 Task: Add Attachment from Google Drive to Card Card0000000175 in Board Board0000000044 in Workspace WS0000000015 in Trello. Add Cover Orange to Card Card0000000175 in Board Board0000000044 in Workspace WS0000000015 in Trello. Add "Add Label …" with "Title" Title0000000175 to Button Button0000000175 to Card Card0000000175 in Board Board0000000044 in Workspace WS0000000015 in Trello. Add Description DS0000000175 to Card Card0000000175 in Board Board0000000044 in Workspace WS0000000015 in Trello. Add Comment CM0000000175 to Card Card0000000175 in Board Board0000000044 in Workspace WS0000000015 in Trello
Action: Mouse moved to (760, 122)
Screenshot: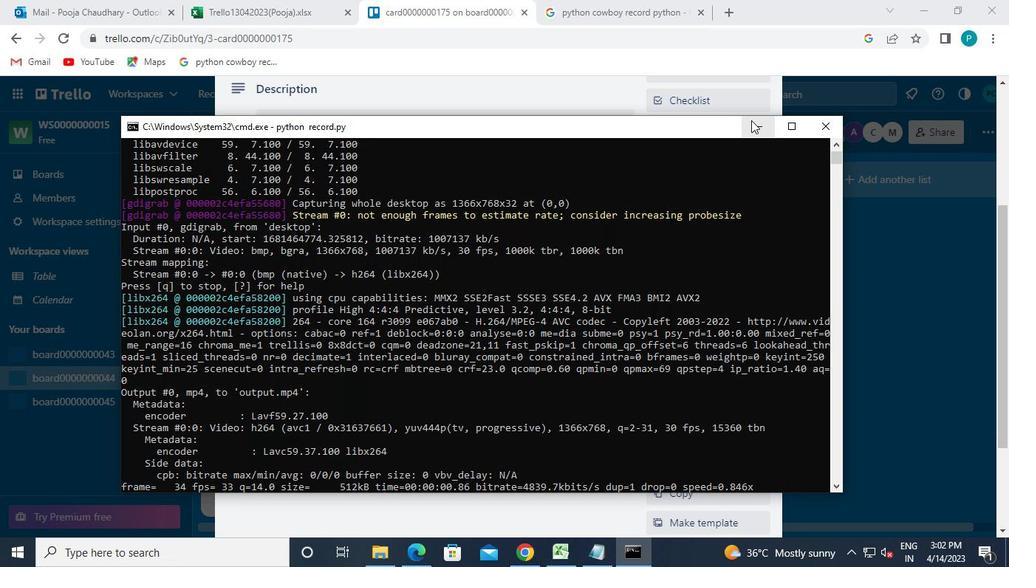 
Action: Mouse pressed left at (760, 122)
Screenshot: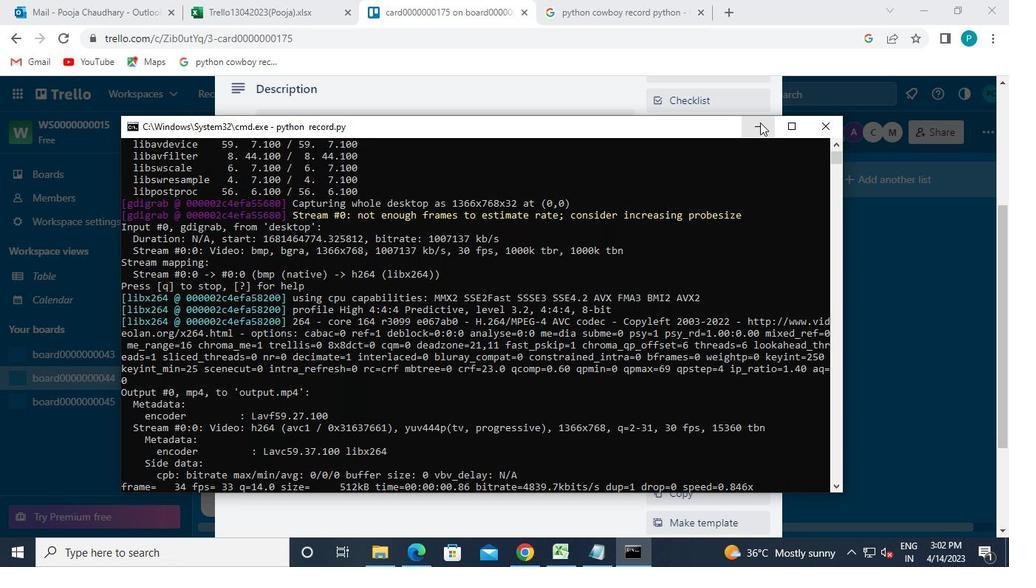 
Action: Mouse moved to (684, 229)
Screenshot: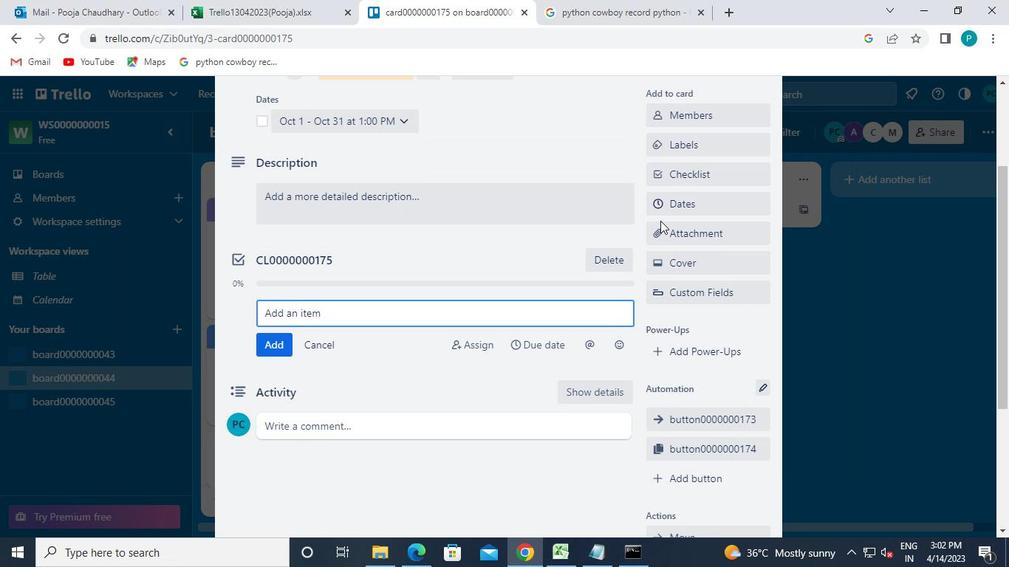 
Action: Mouse pressed left at (684, 229)
Screenshot: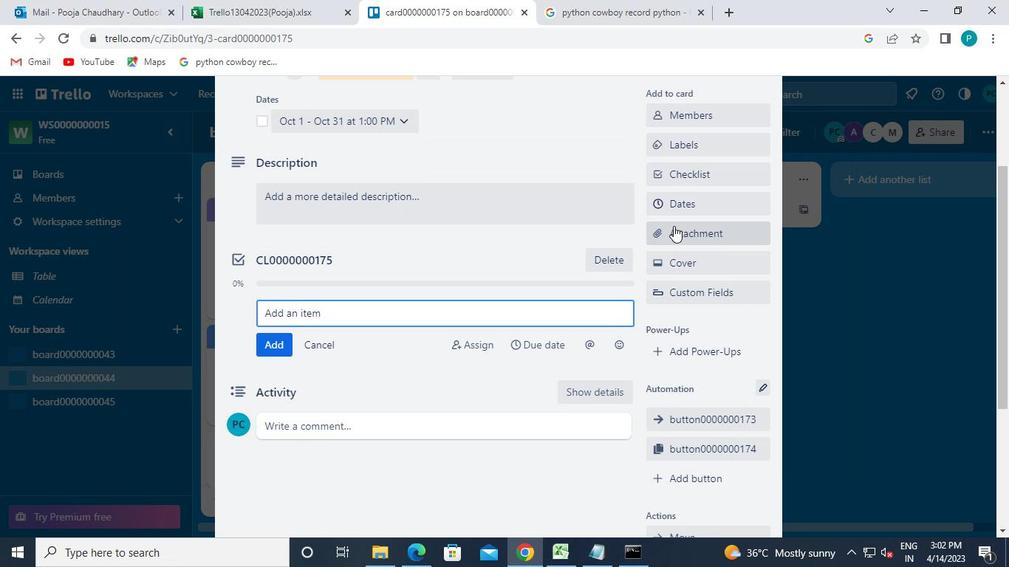 
Action: Mouse moved to (685, 206)
Screenshot: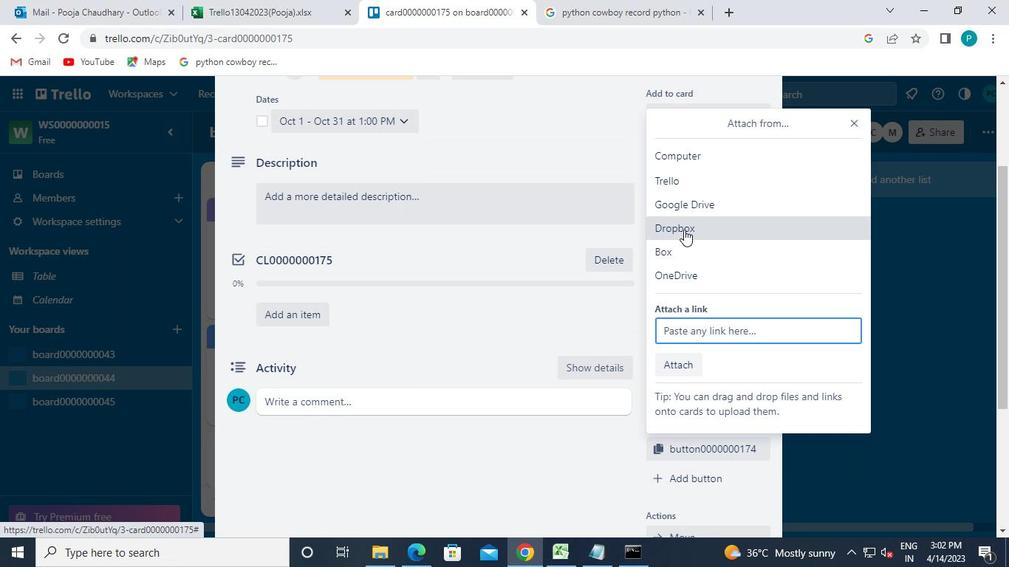 
Action: Mouse pressed left at (685, 206)
Screenshot: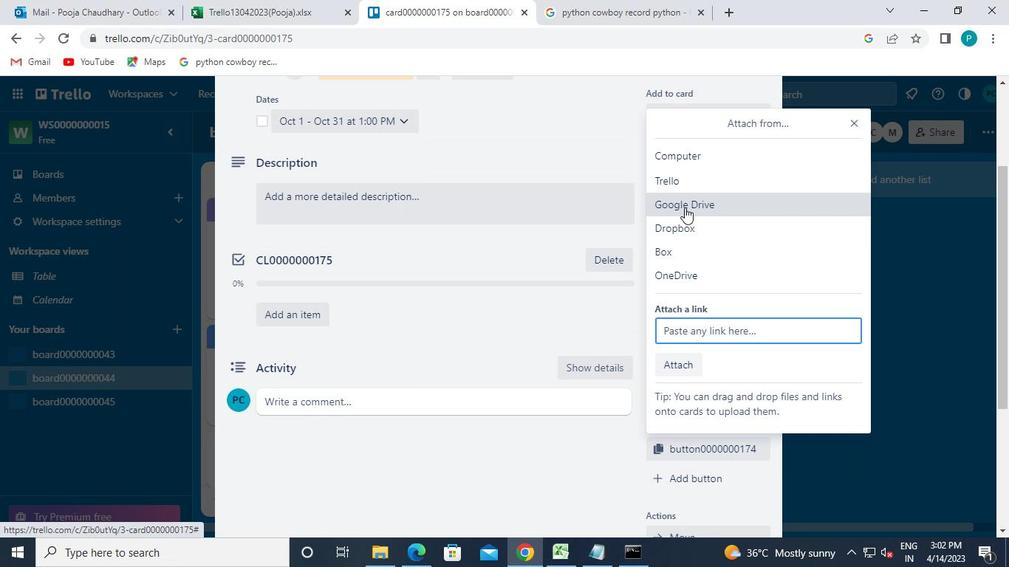 
Action: Mouse moved to (277, 360)
Screenshot: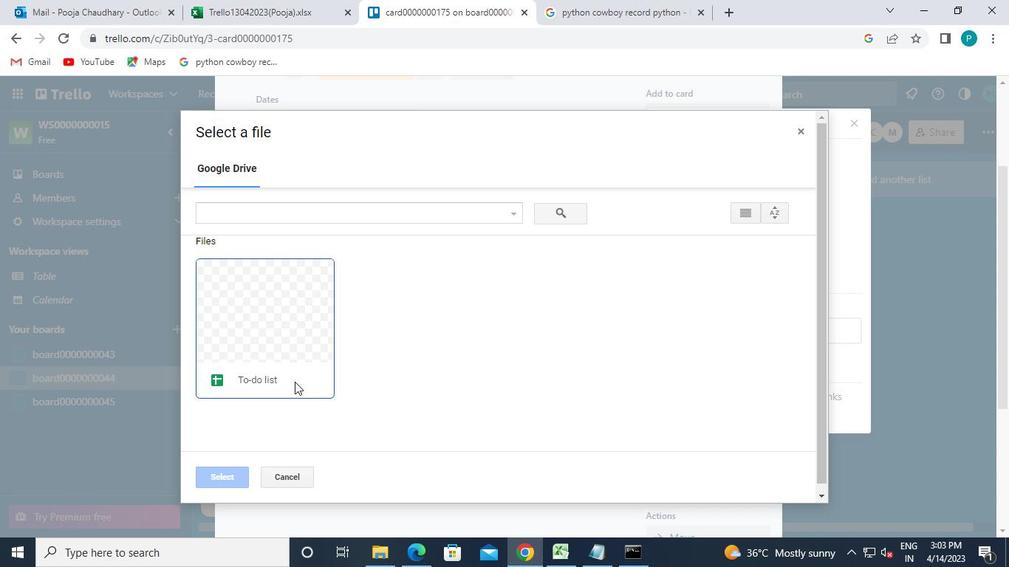 
Action: Mouse pressed left at (277, 360)
Screenshot: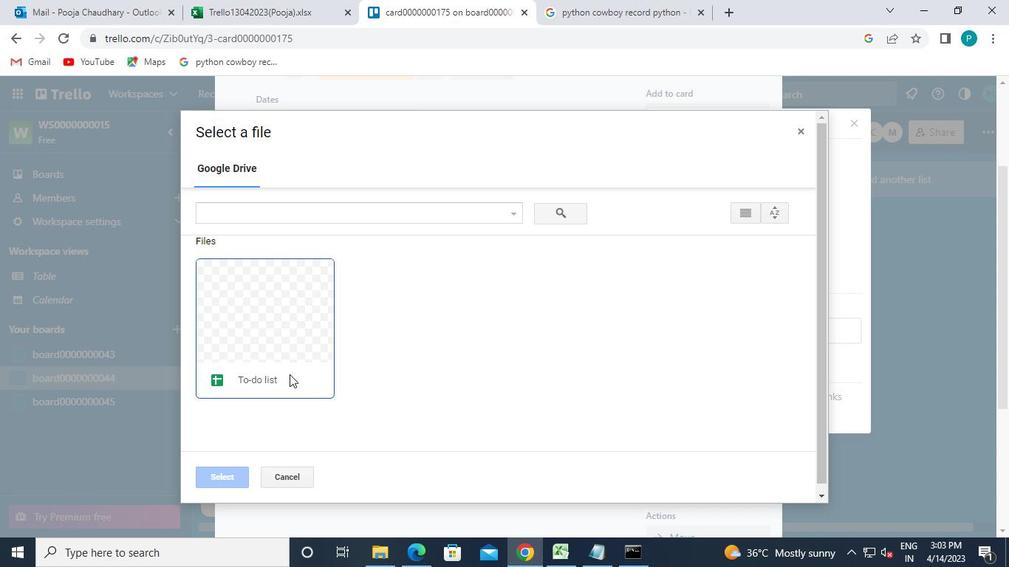 
Action: Mouse moved to (214, 475)
Screenshot: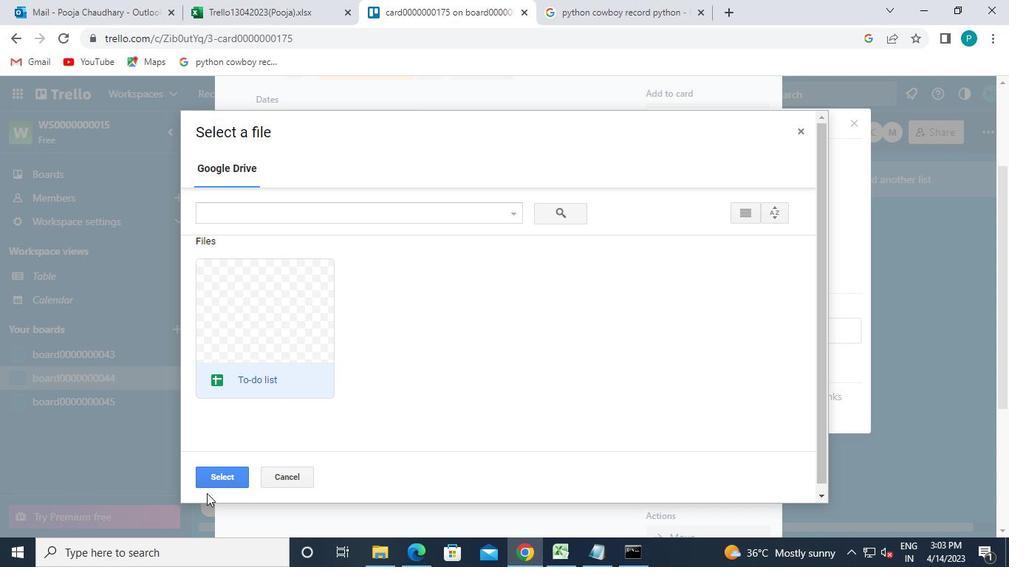 
Action: Mouse pressed left at (214, 475)
Screenshot: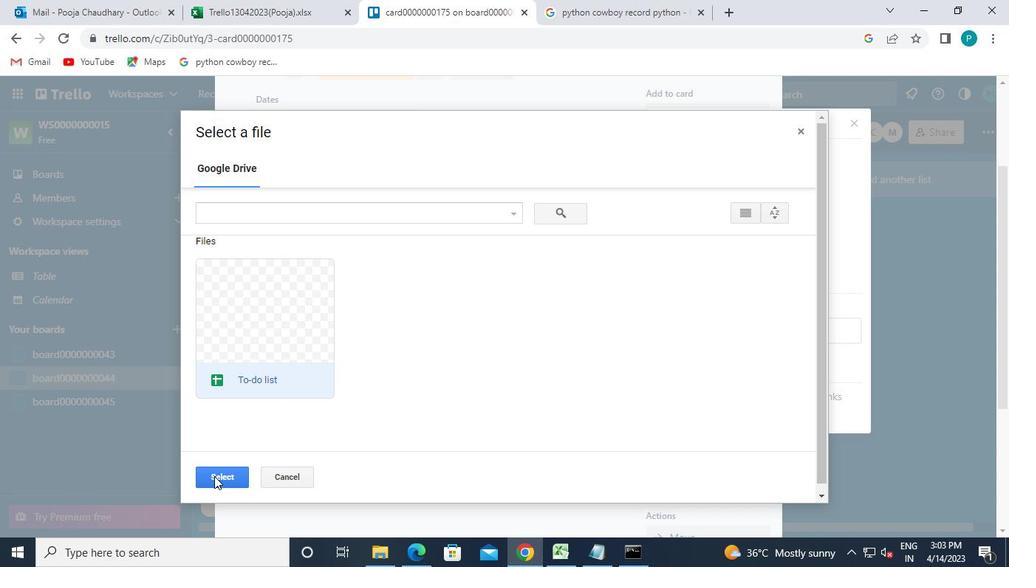 
Action: Mouse moved to (664, 264)
Screenshot: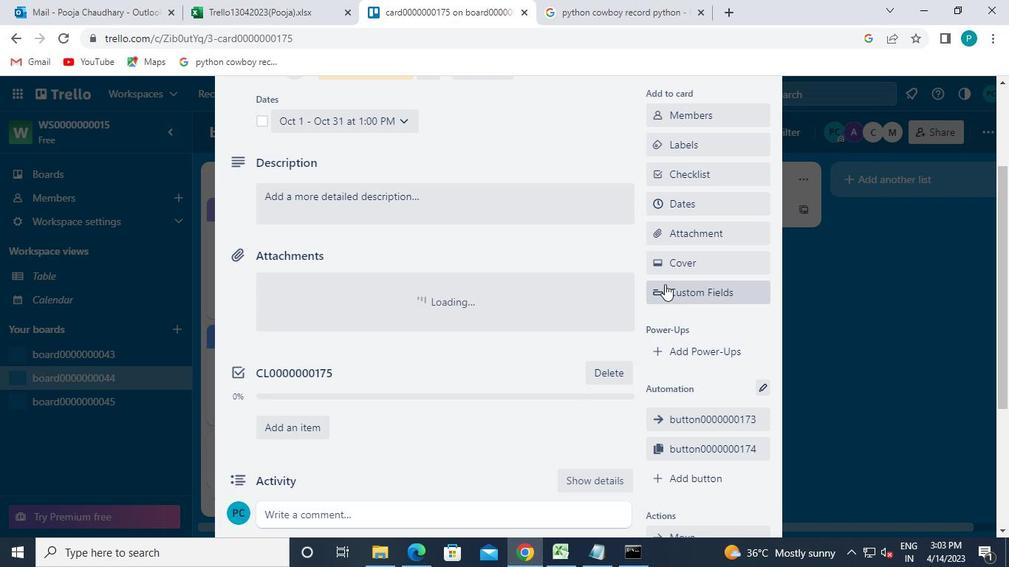 
Action: Mouse pressed left at (664, 264)
Screenshot: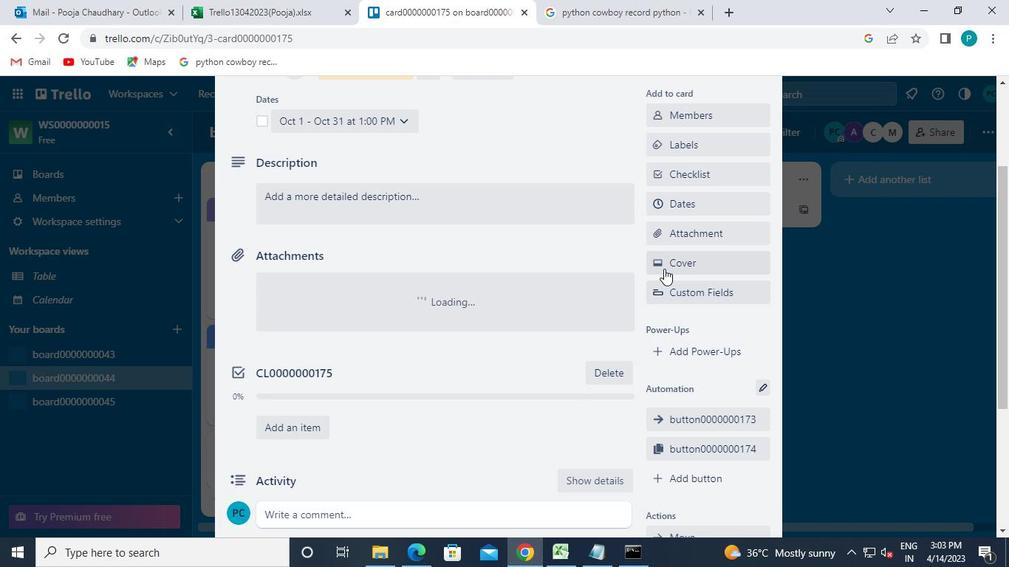 
Action: Mouse moved to (750, 263)
Screenshot: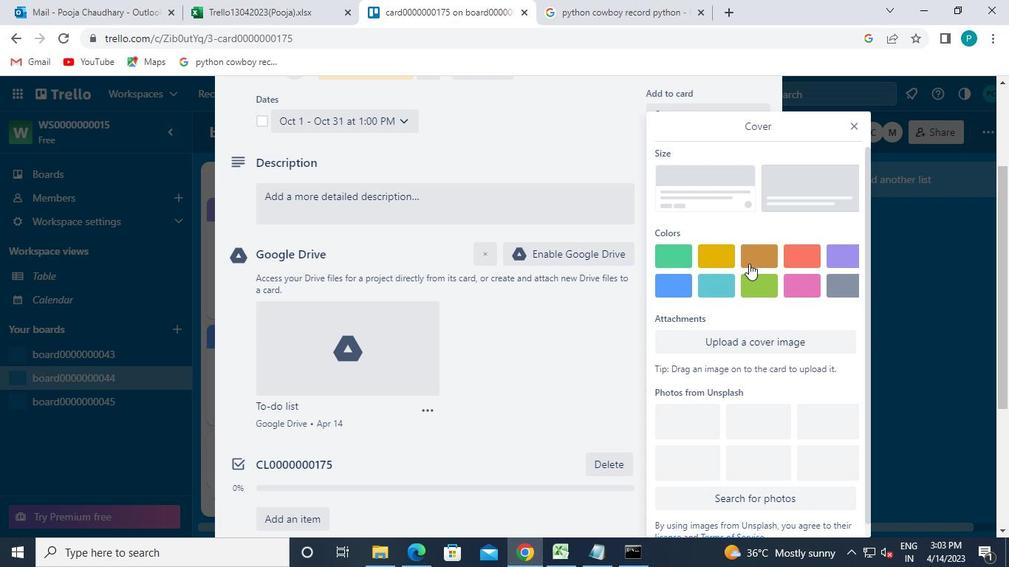 
Action: Mouse pressed left at (750, 263)
Screenshot: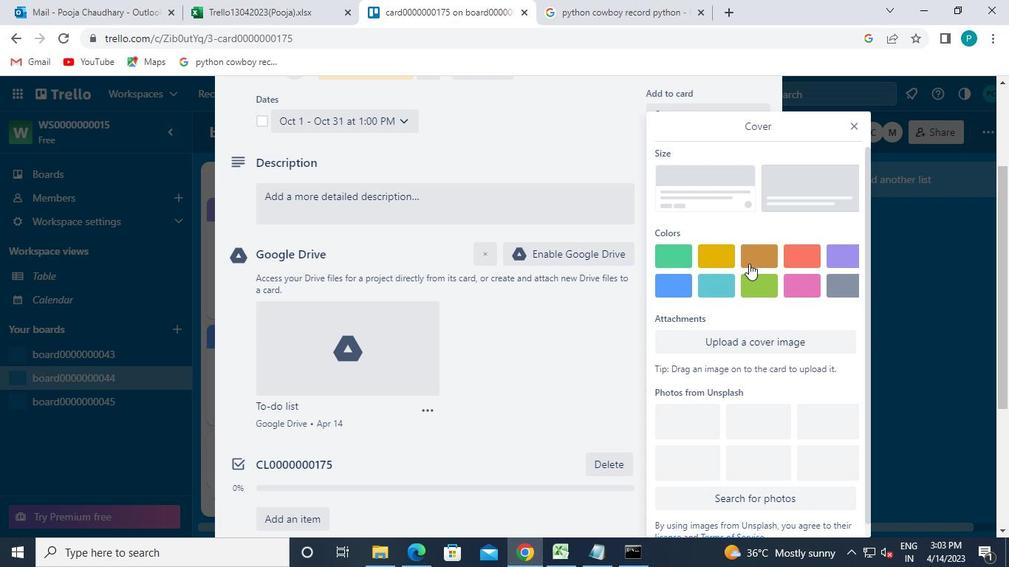 
Action: Mouse moved to (850, 124)
Screenshot: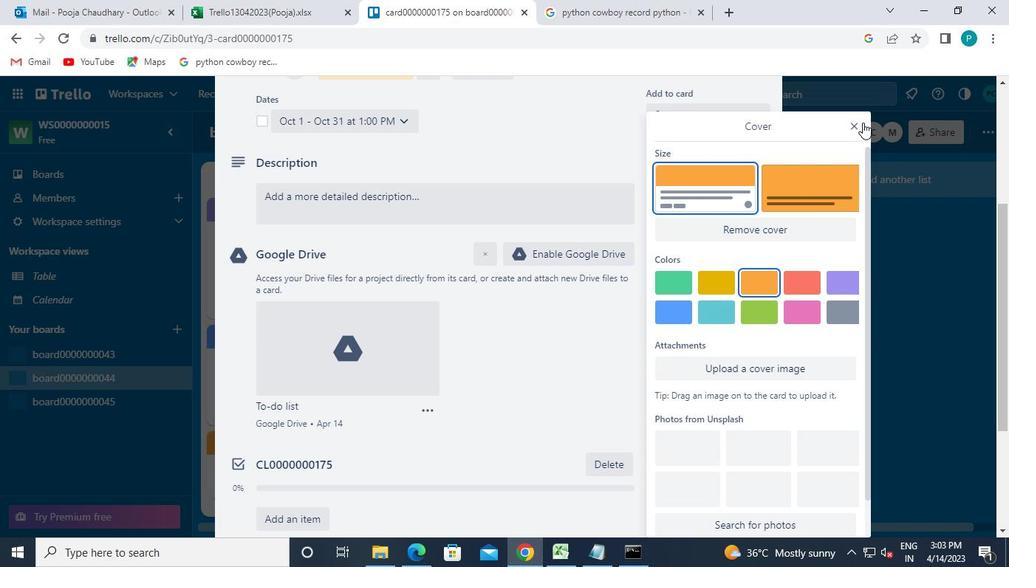 
Action: Mouse pressed left at (850, 124)
Screenshot: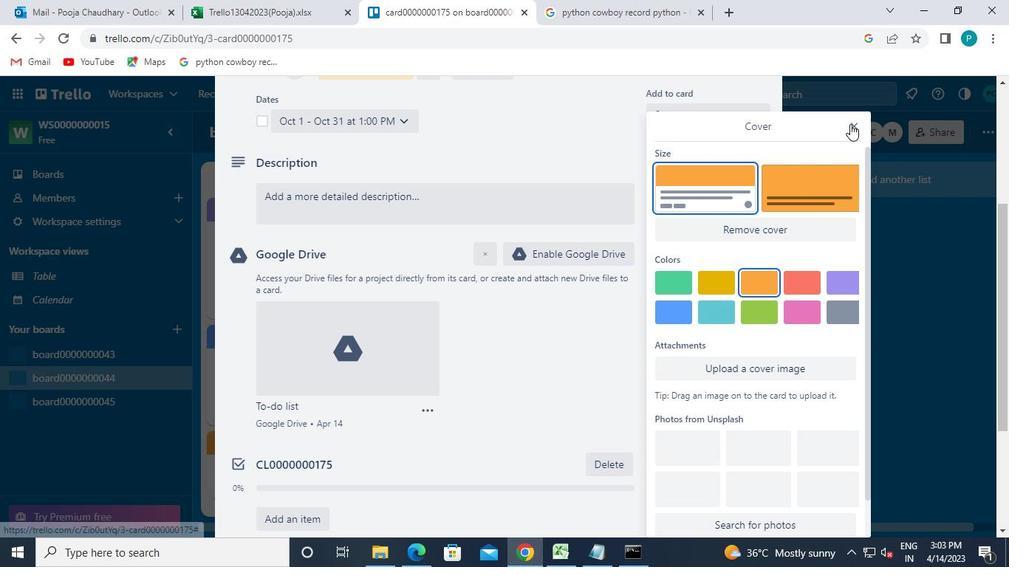 
Action: Mouse moved to (668, 370)
Screenshot: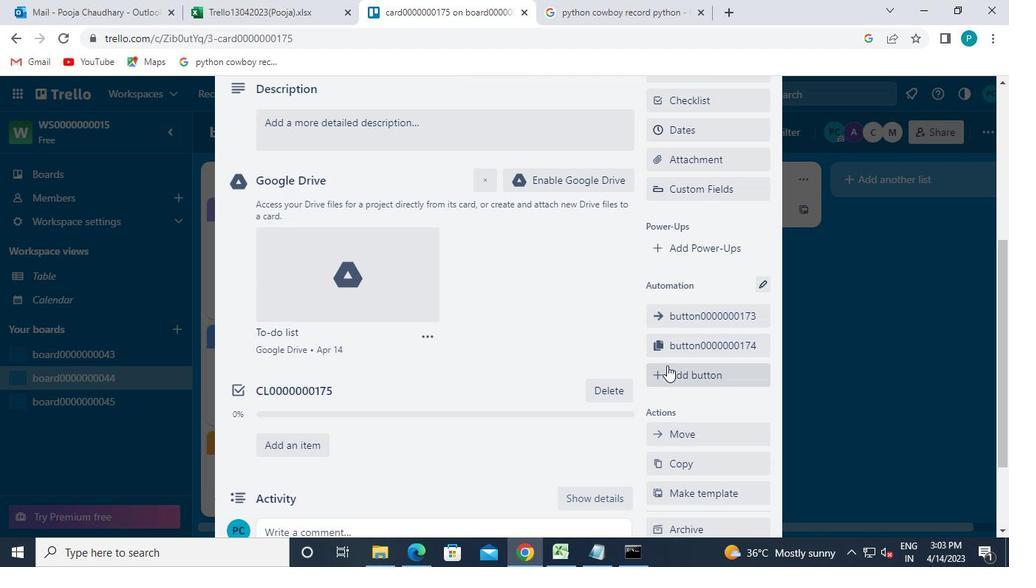 
Action: Mouse pressed left at (668, 370)
Screenshot: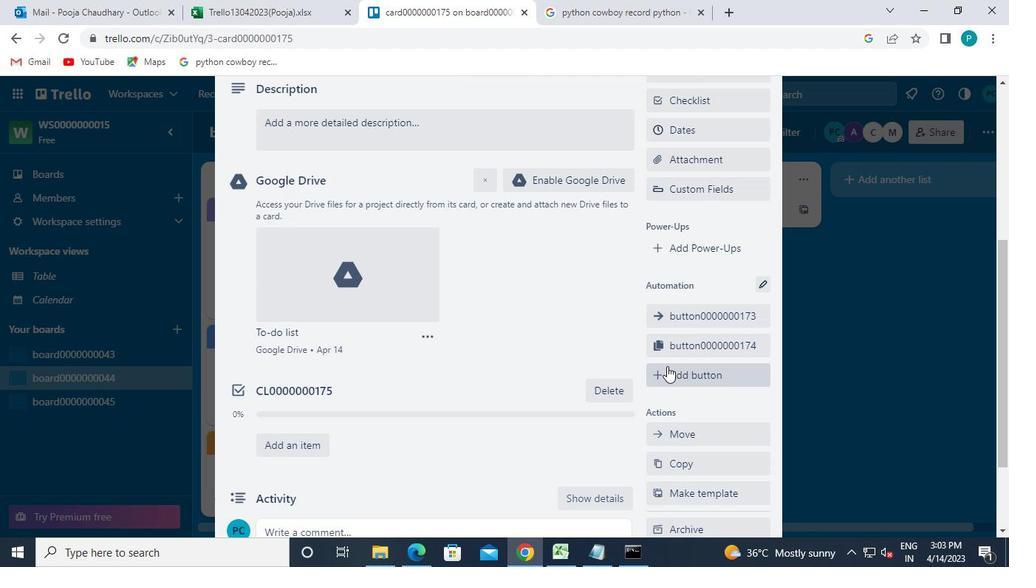 
Action: Mouse moved to (699, 254)
Screenshot: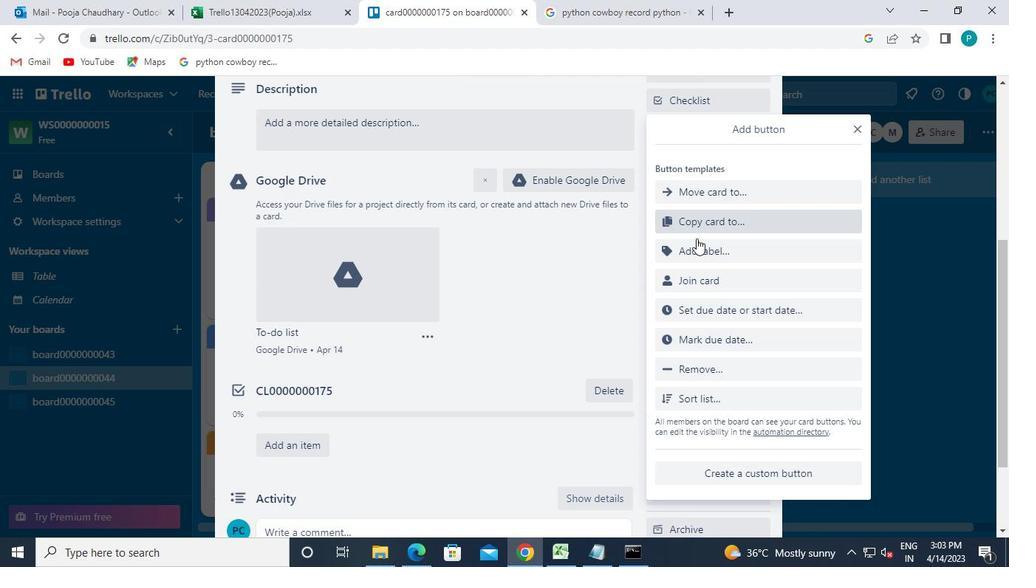 
Action: Mouse pressed left at (699, 254)
Screenshot: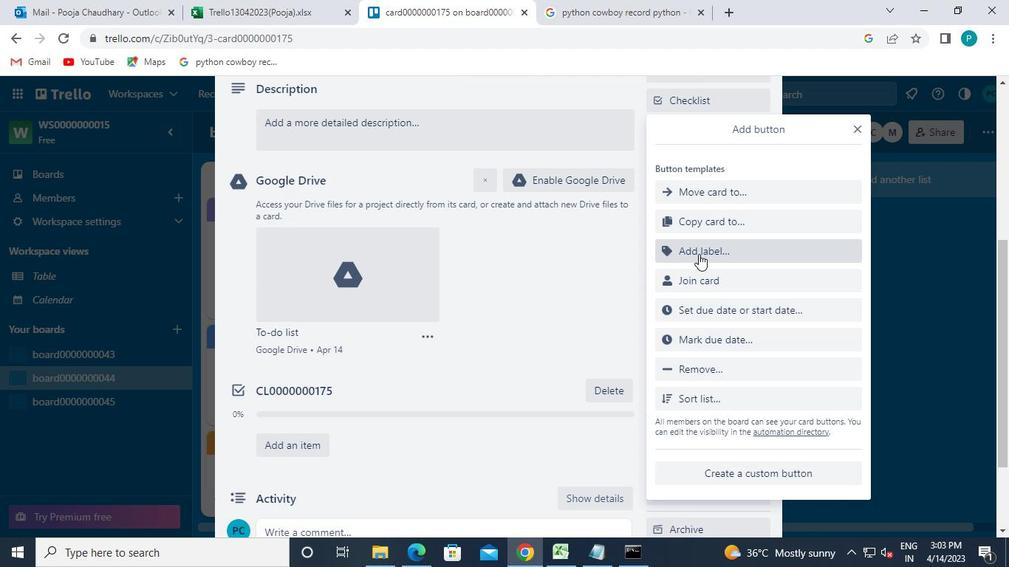 
Action: Mouse moved to (704, 185)
Screenshot: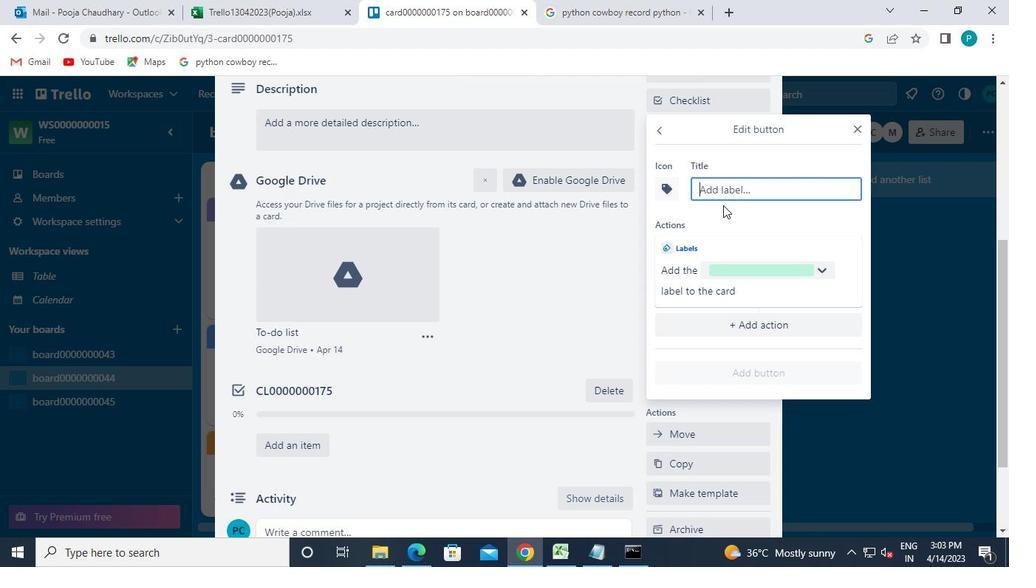 
Action: Mouse pressed left at (704, 185)
Screenshot: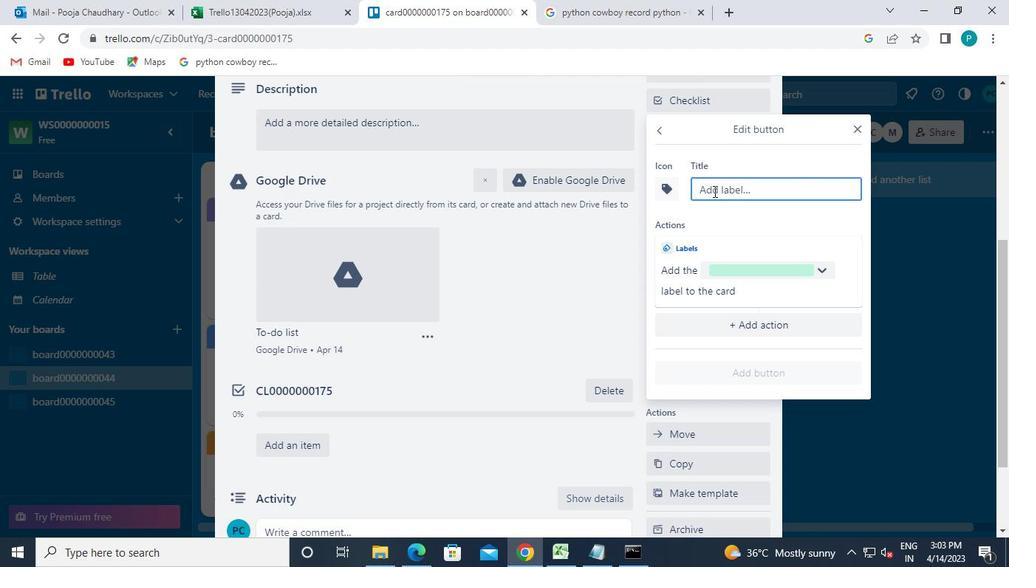 
Action: Keyboard t
Screenshot: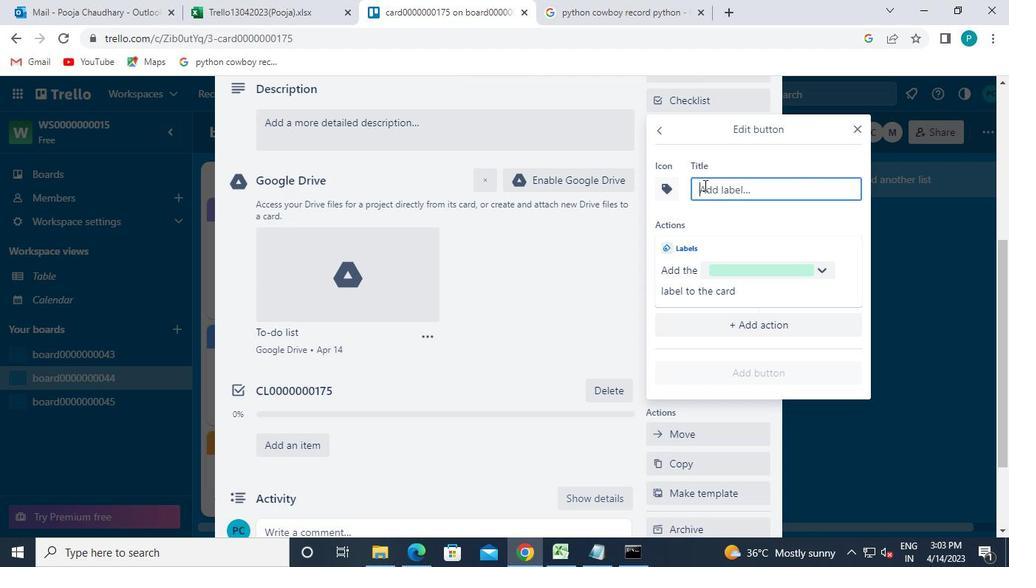 
Action: Keyboard i
Screenshot: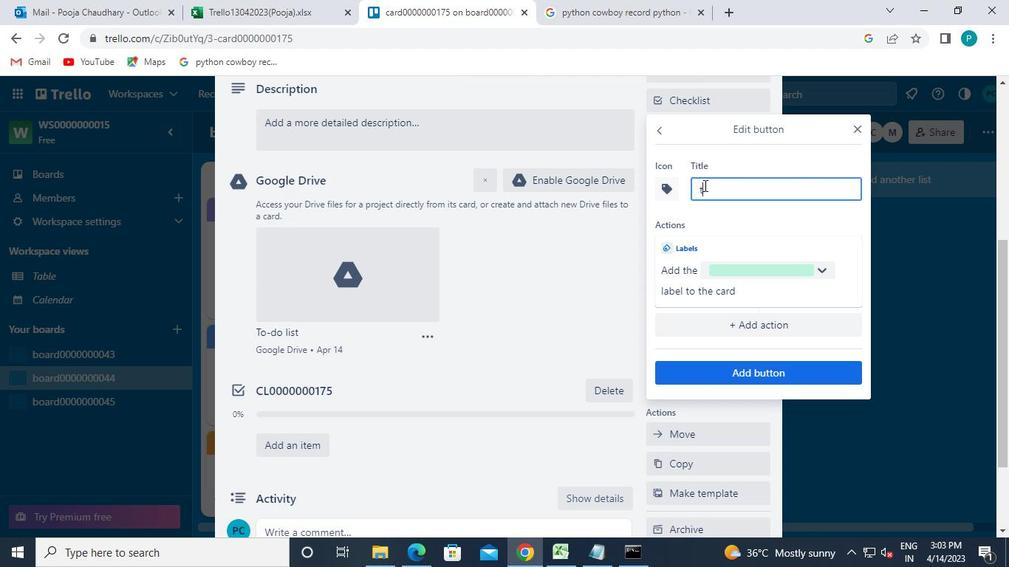 
Action: Keyboard t
Screenshot: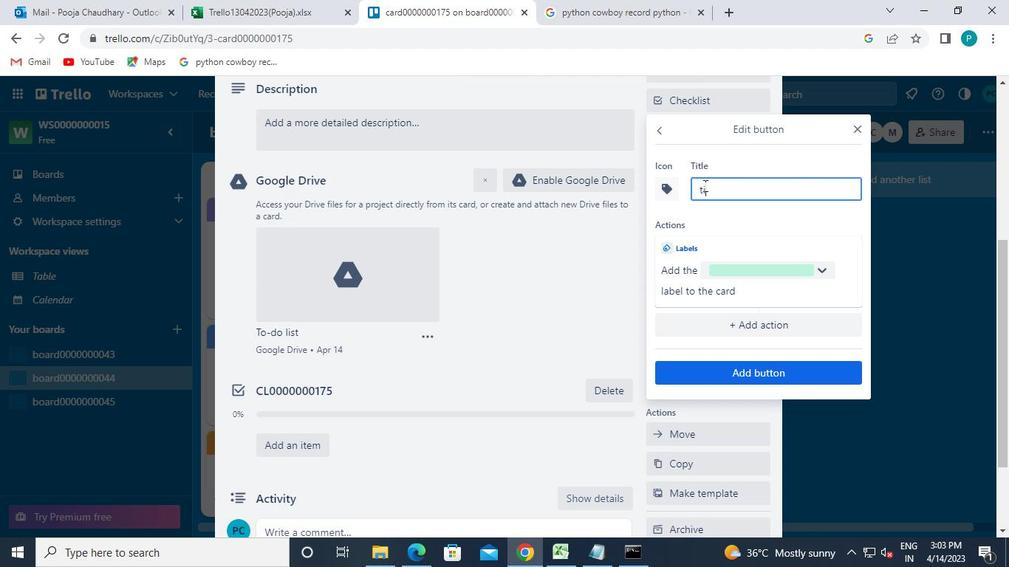 
Action: Keyboard l
Screenshot: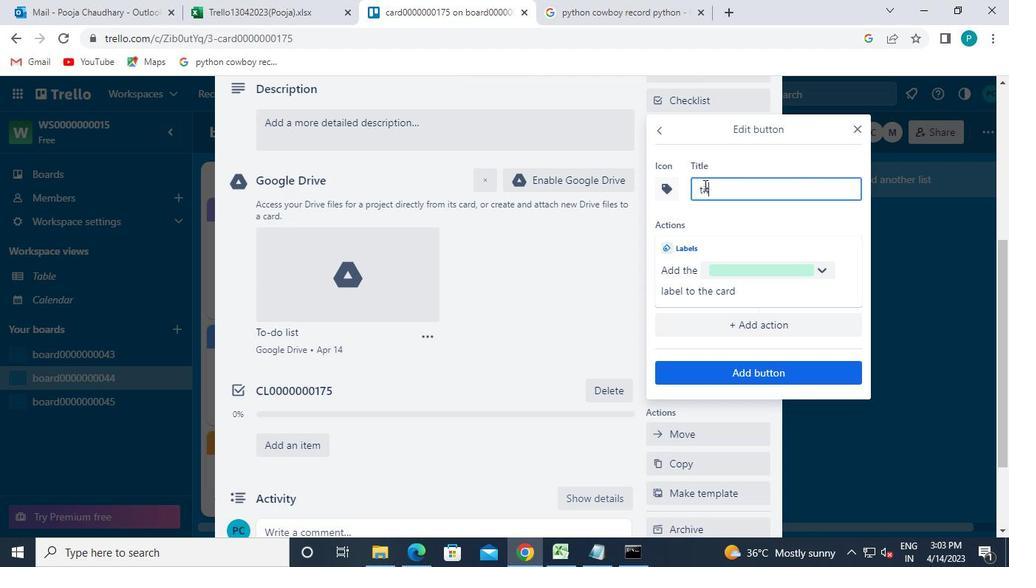 
Action: Keyboard e
Screenshot: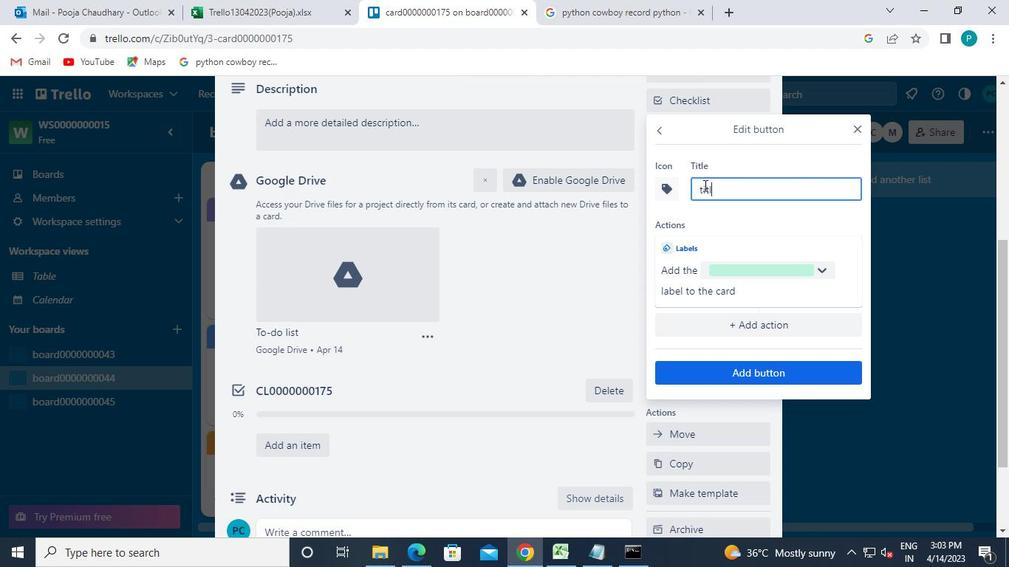 
Action: Keyboard 0
Screenshot: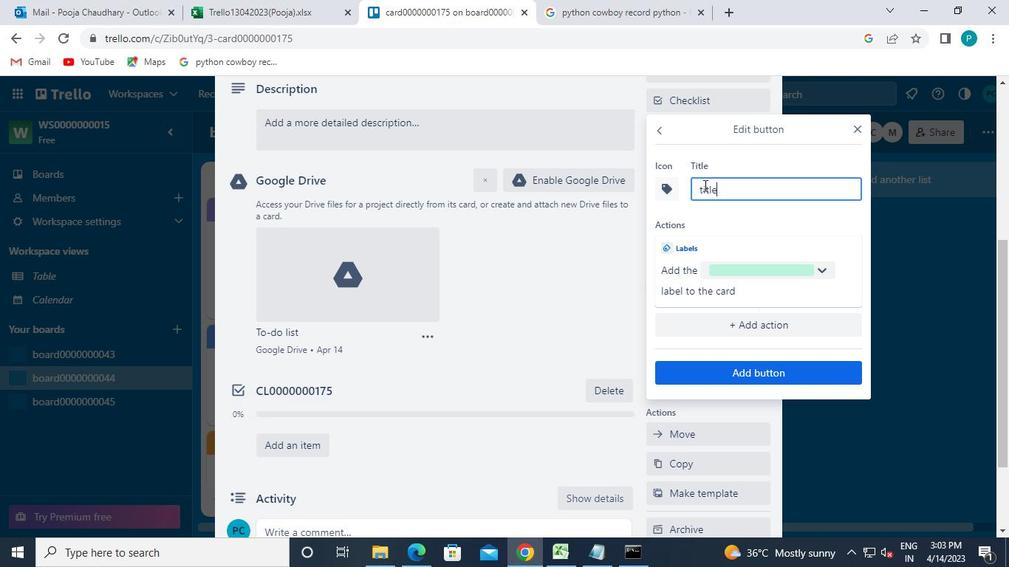 
Action: Keyboard 0
Screenshot: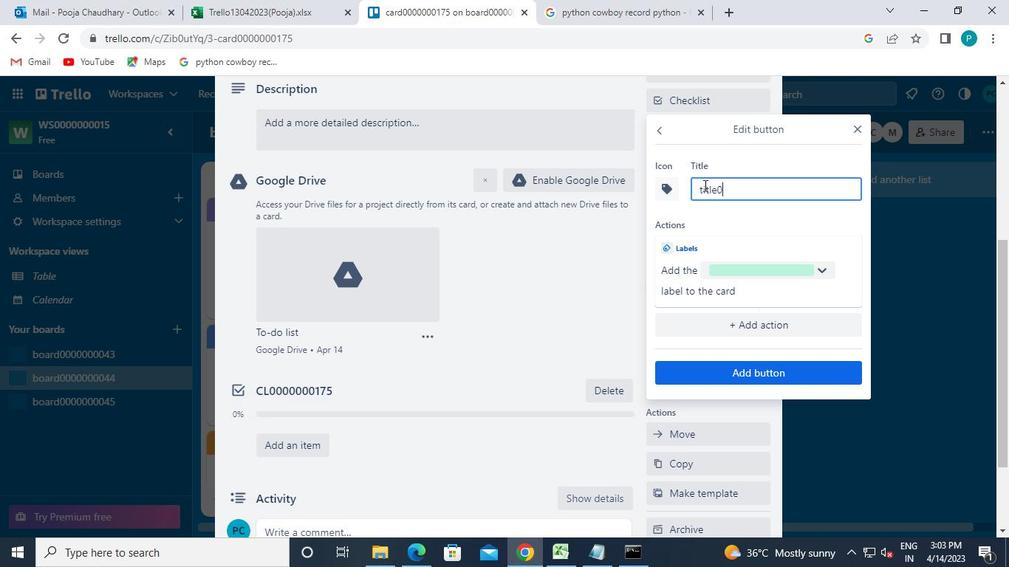 
Action: Keyboard 0
Screenshot: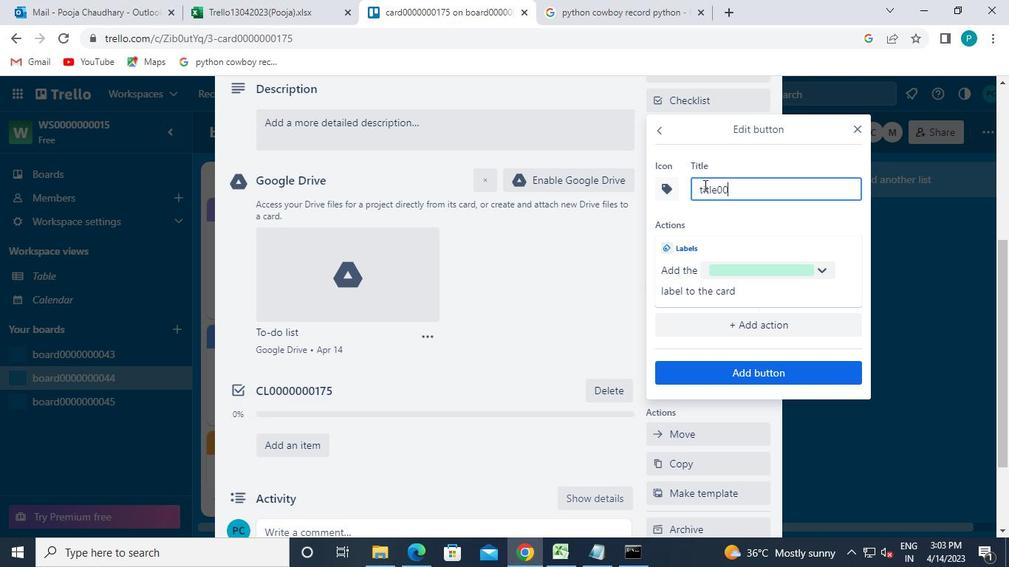 
Action: Keyboard 0
Screenshot: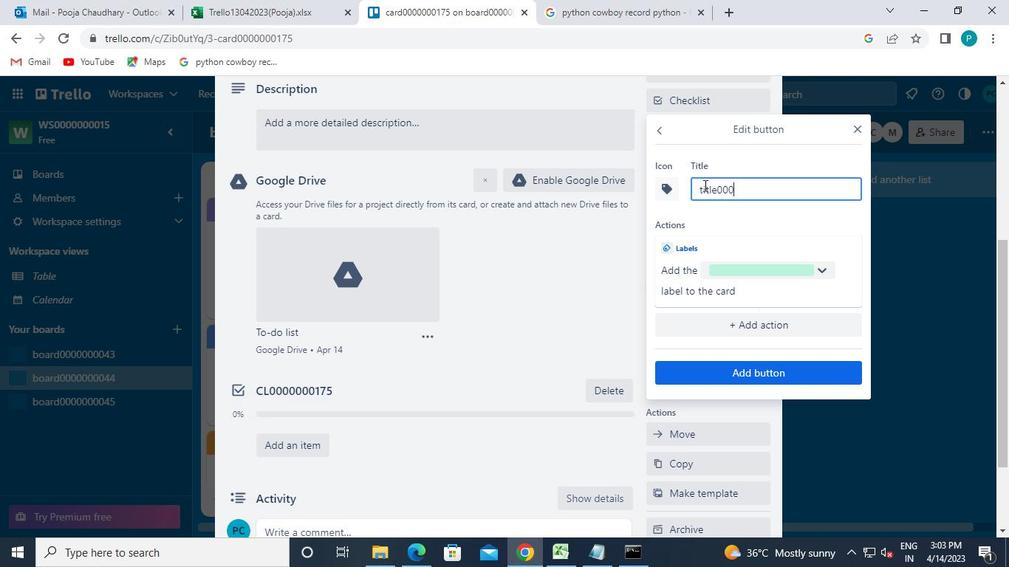 
Action: Keyboard 0
Screenshot: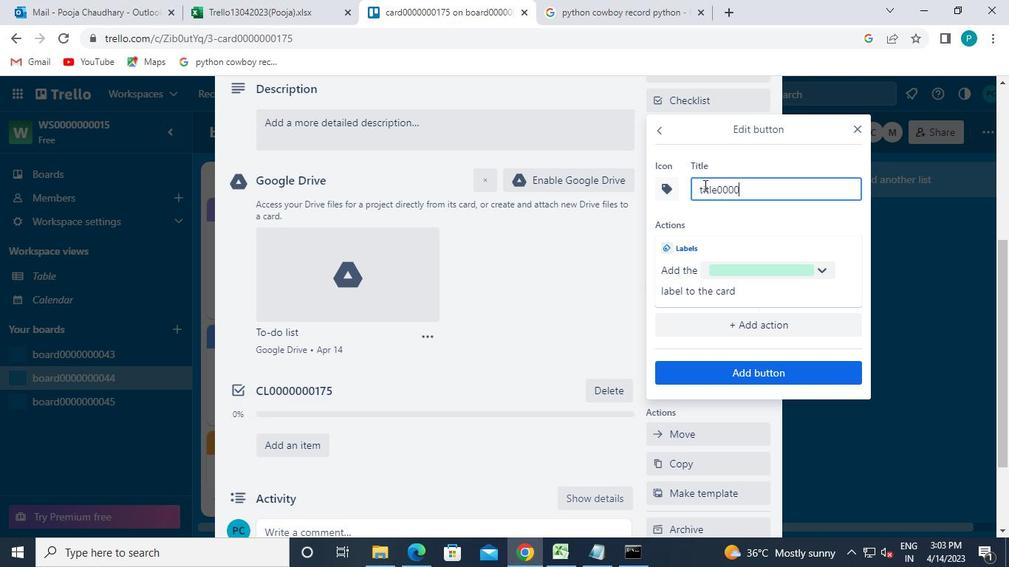
Action: Keyboard 0
Screenshot: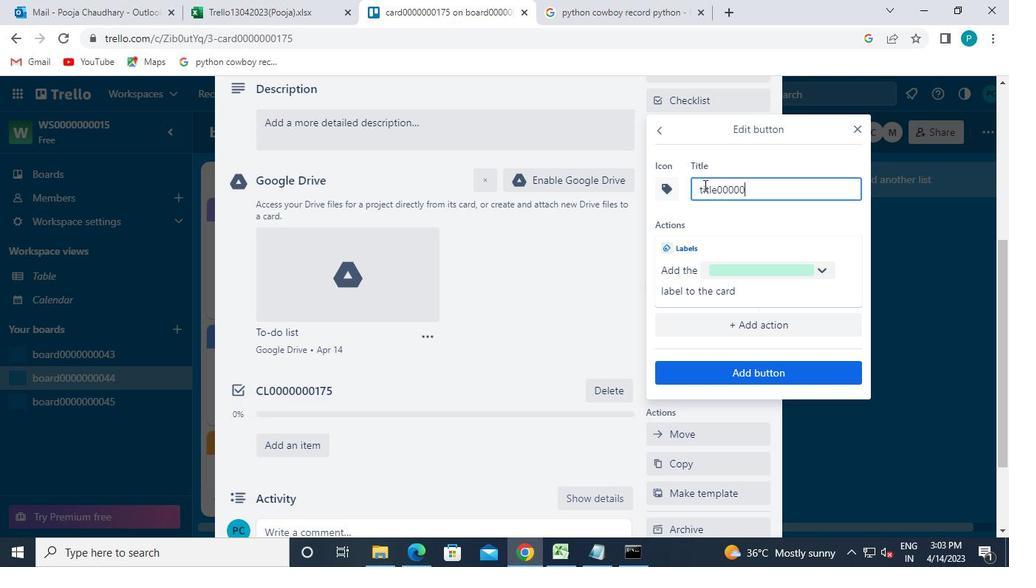 
Action: Keyboard 0
Screenshot: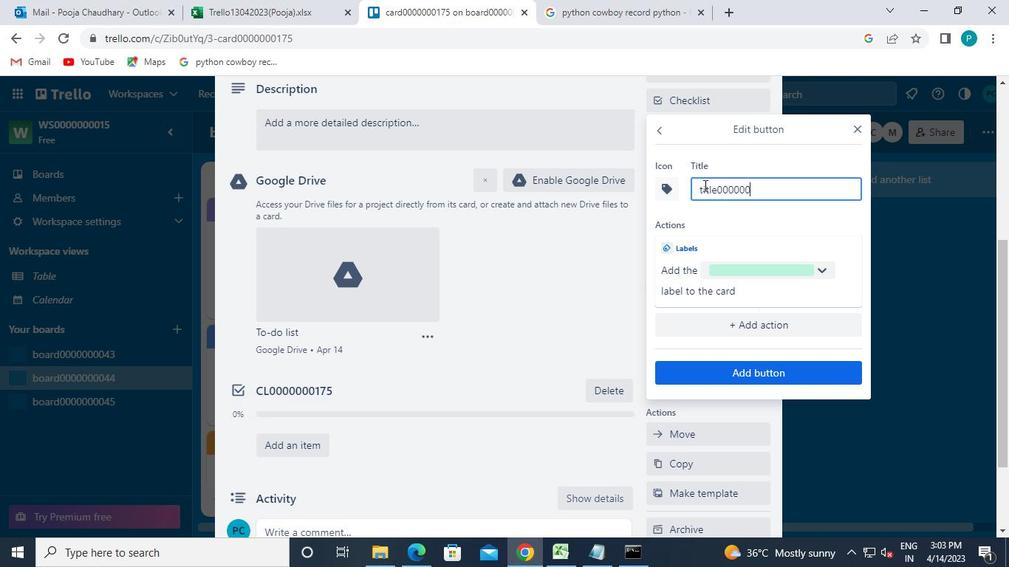 
Action: Keyboard 1
Screenshot: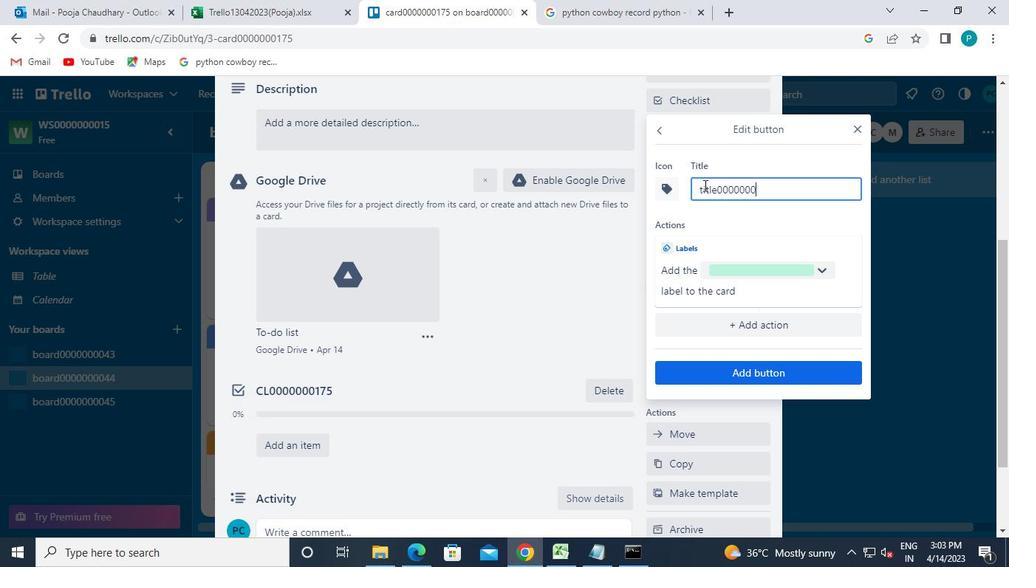 
Action: Keyboard 7
Screenshot: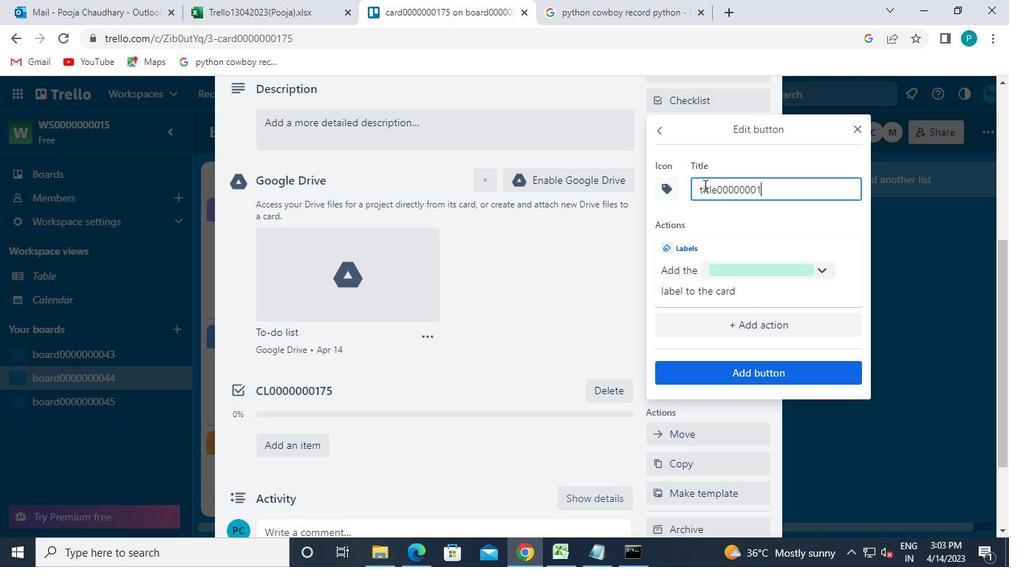 
Action: Keyboard 5
Screenshot: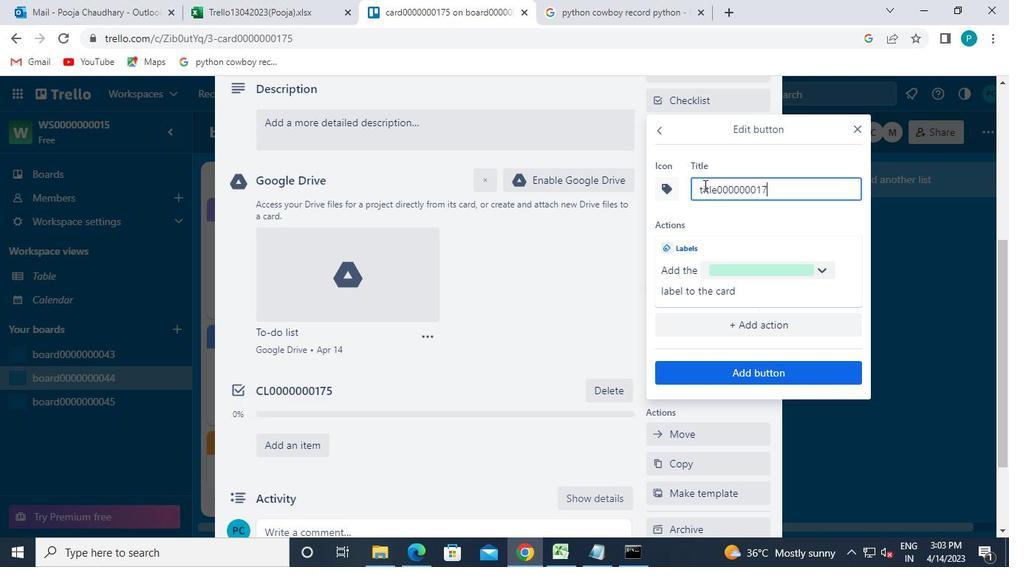 
Action: Mouse moved to (797, 367)
Screenshot: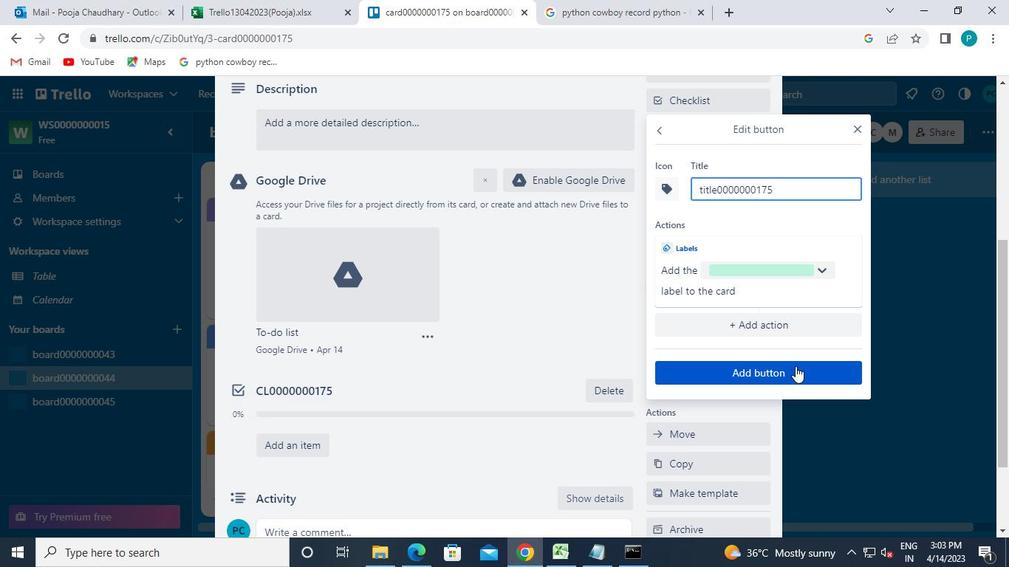 
Action: Mouse pressed left at (797, 367)
Screenshot: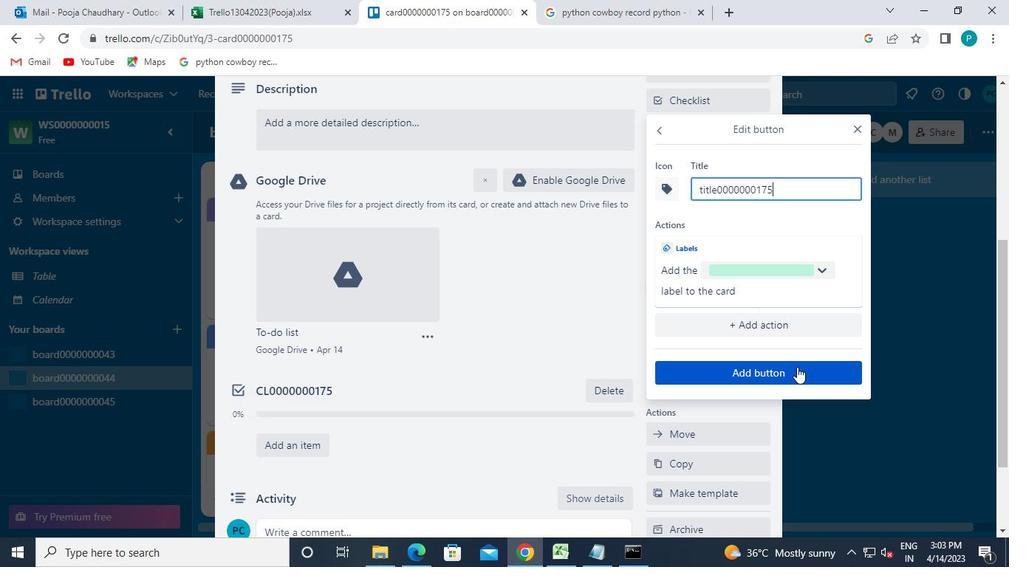 
Action: Mouse moved to (343, 288)
Screenshot: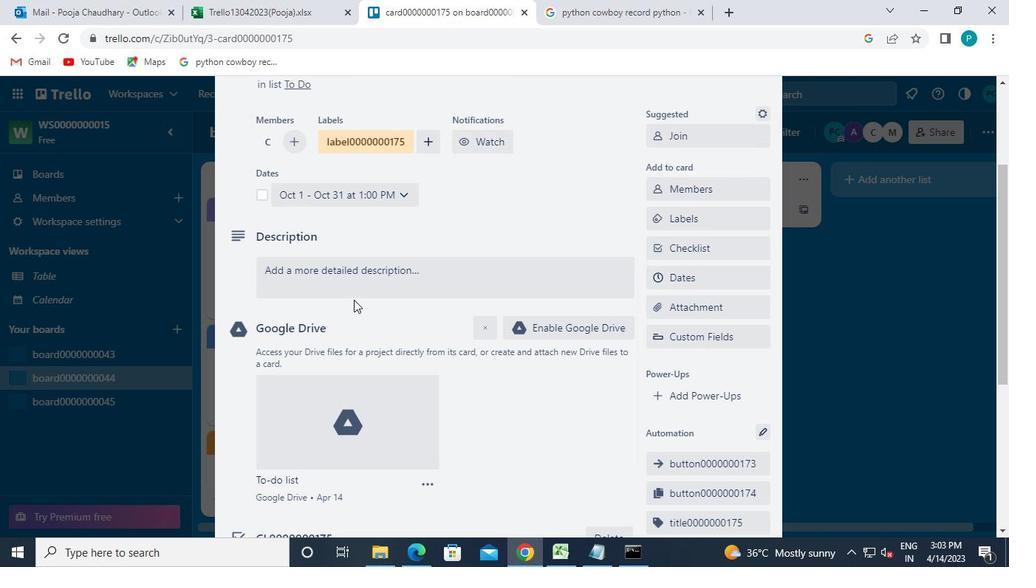 
Action: Mouse pressed left at (343, 288)
Screenshot: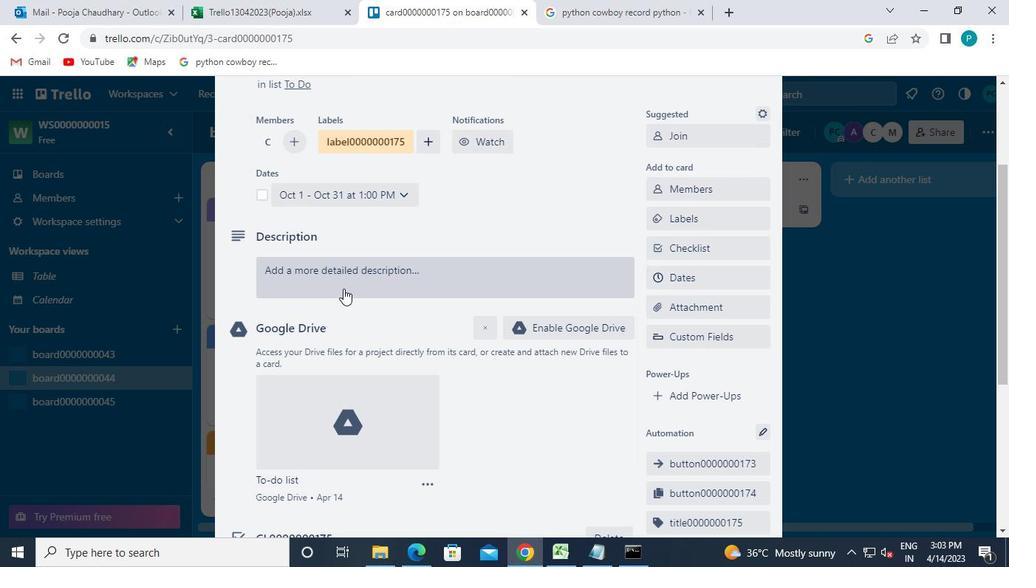 
Action: Keyboard Key.caps_lock
Screenshot: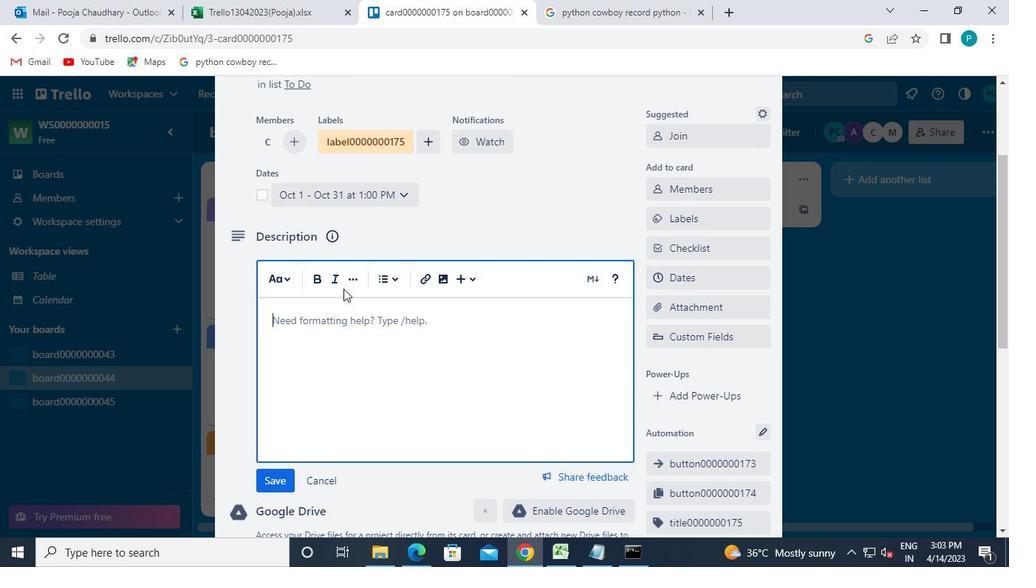
Action: Keyboard d
Screenshot: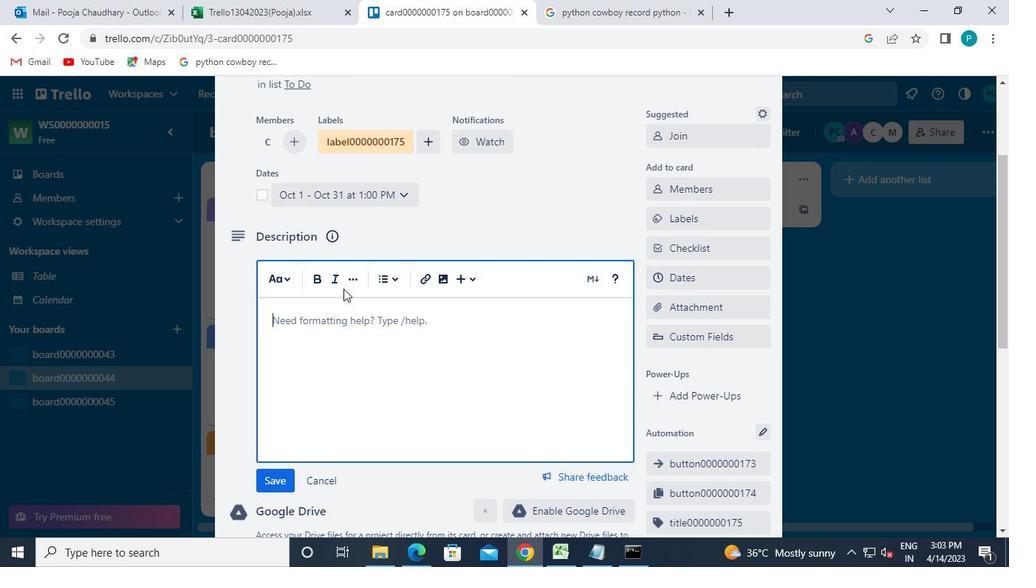 
Action: Keyboard s
Screenshot: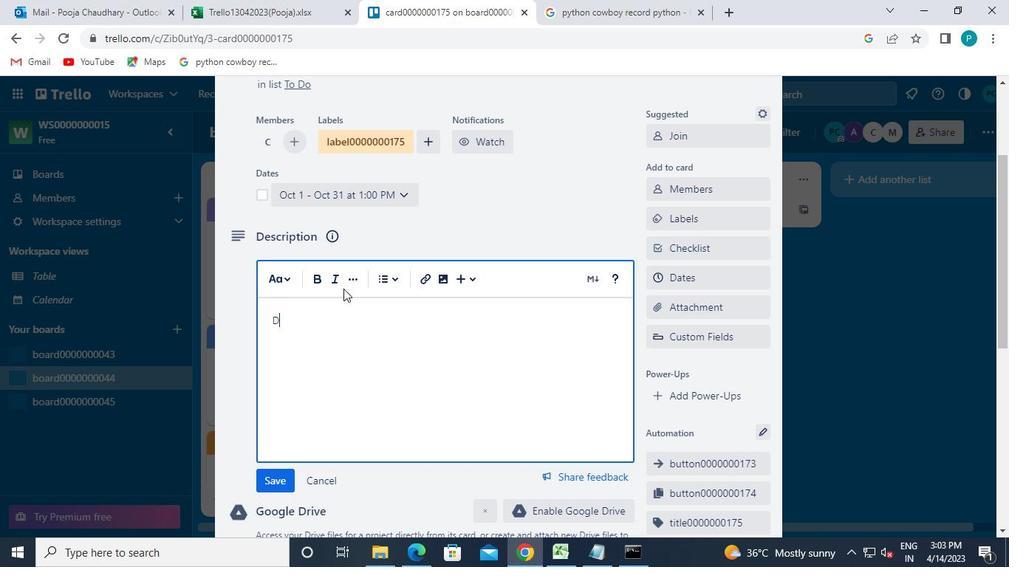
Action: Keyboard 0
Screenshot: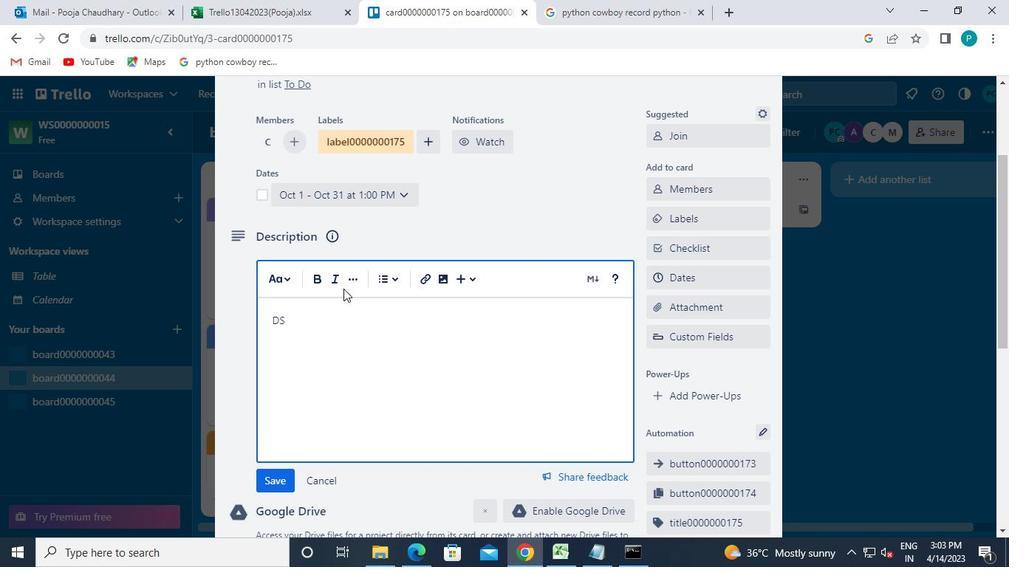 
Action: Keyboard 0
Screenshot: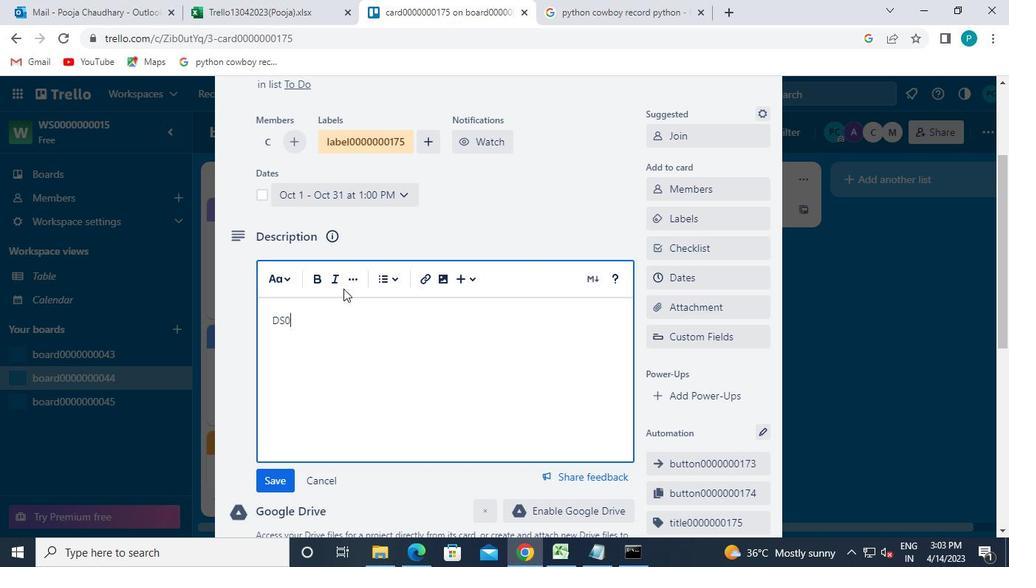 
Action: Keyboard 0
Screenshot: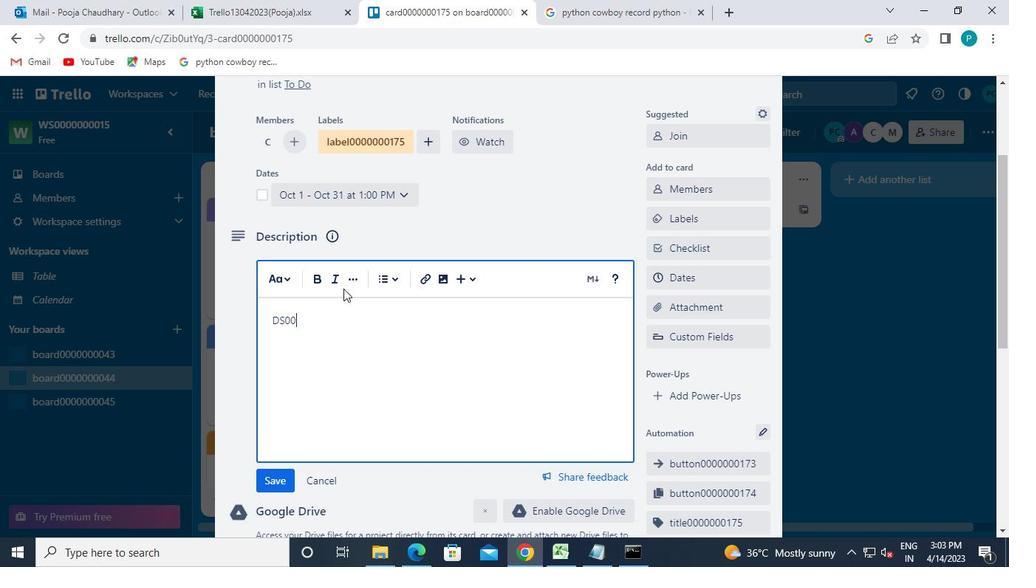 
Action: Keyboard 0
Screenshot: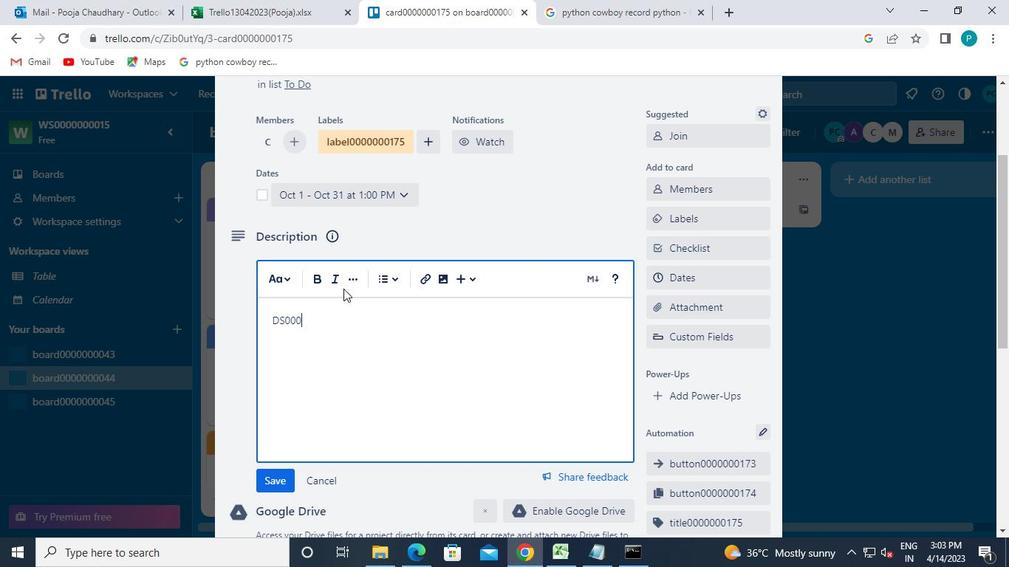 
Action: Keyboard 0
Screenshot: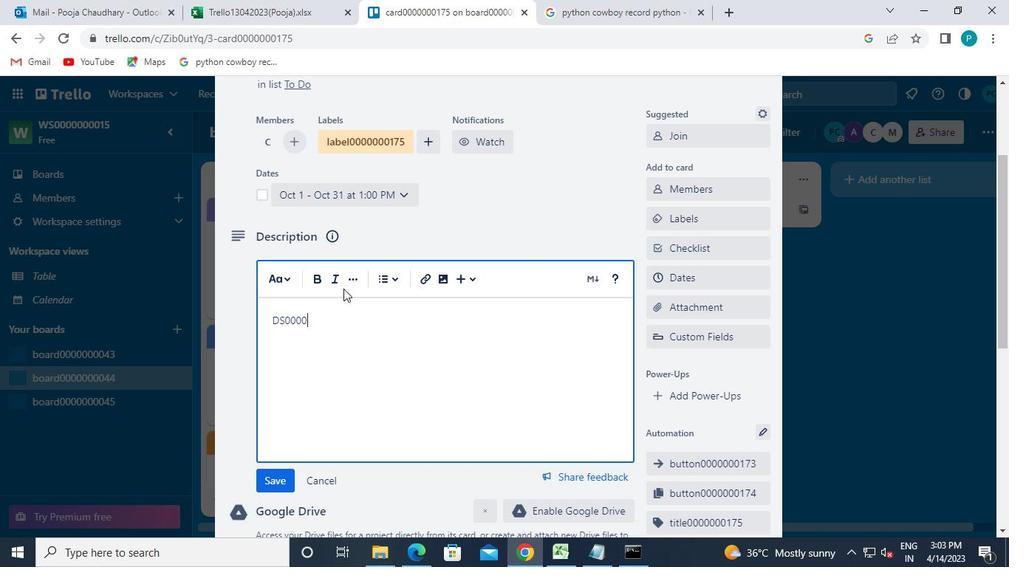 
Action: Keyboard 0
Screenshot: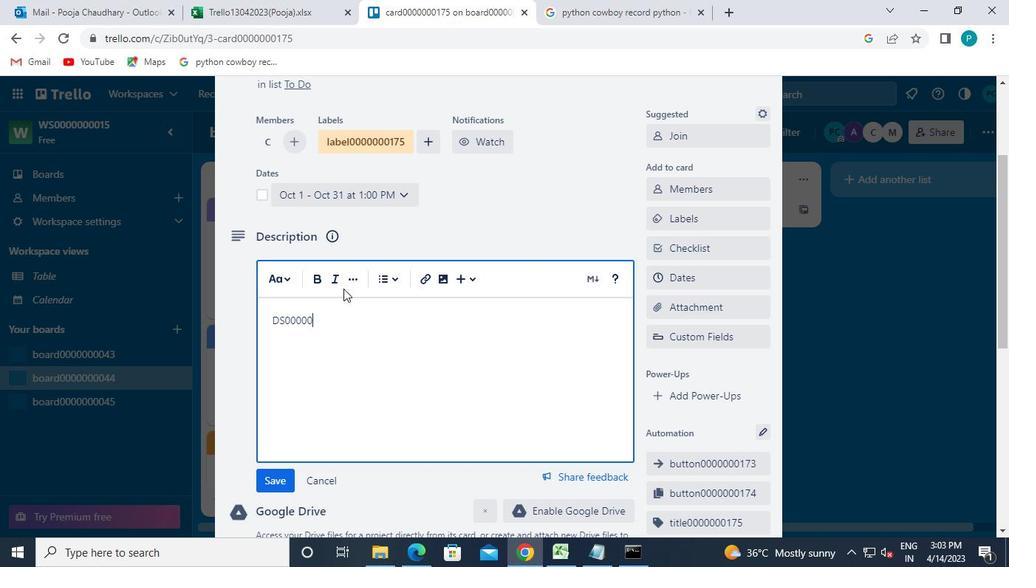 
Action: Keyboard 0
Screenshot: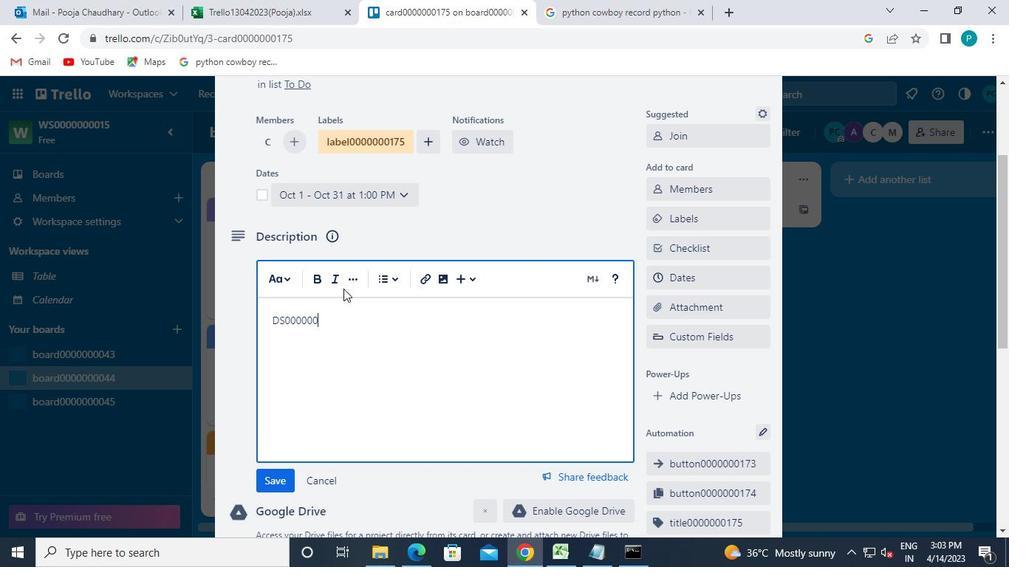 
Action: Keyboard 1
Screenshot: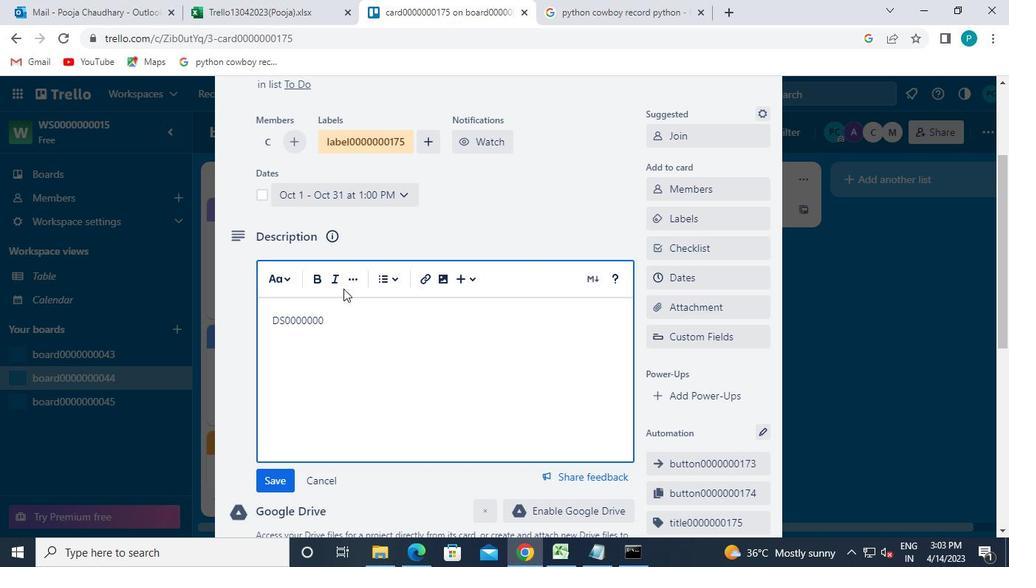 
Action: Keyboard 7
Screenshot: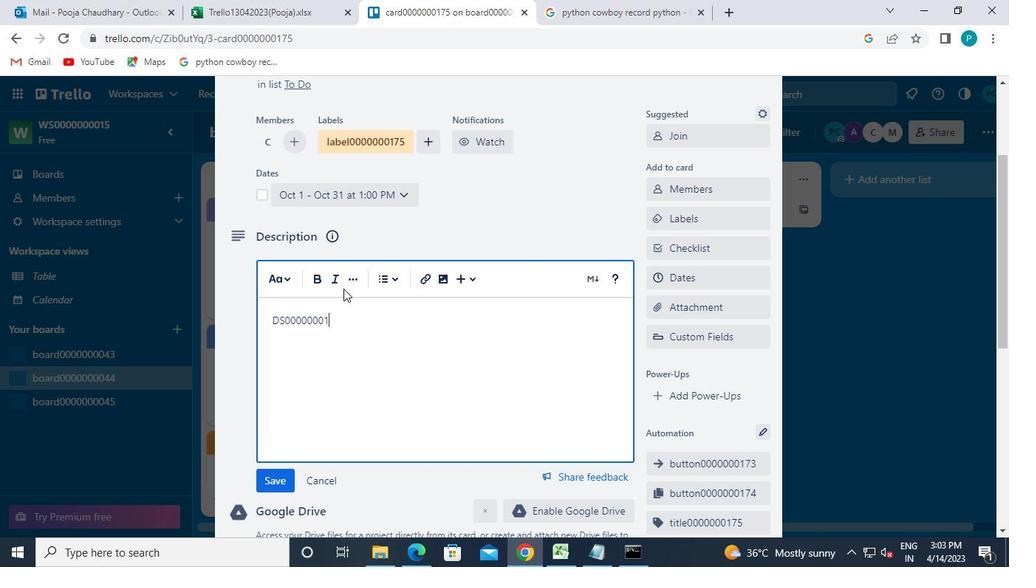 
Action: Keyboard 5
Screenshot: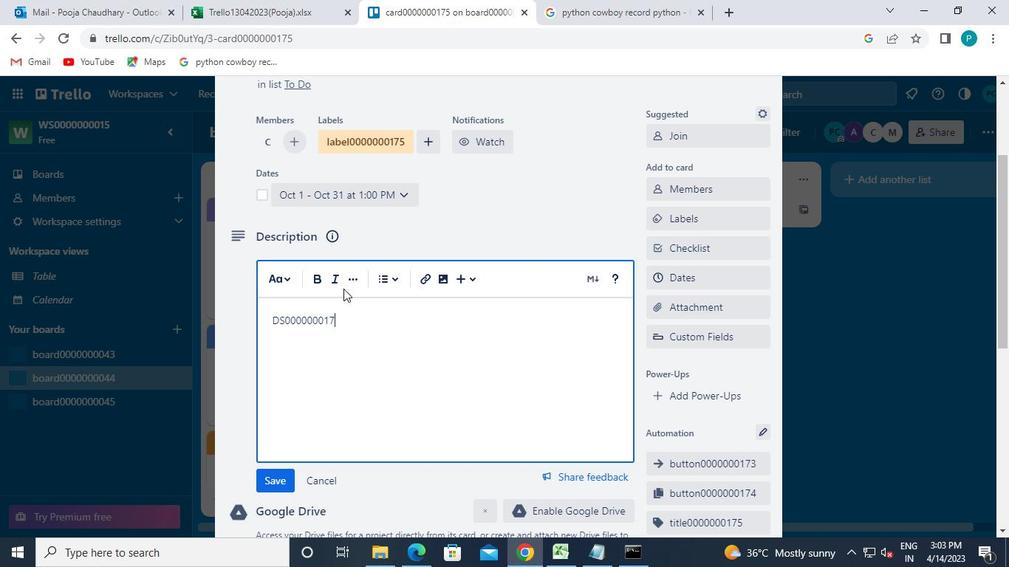 
Action: Mouse moved to (271, 477)
Screenshot: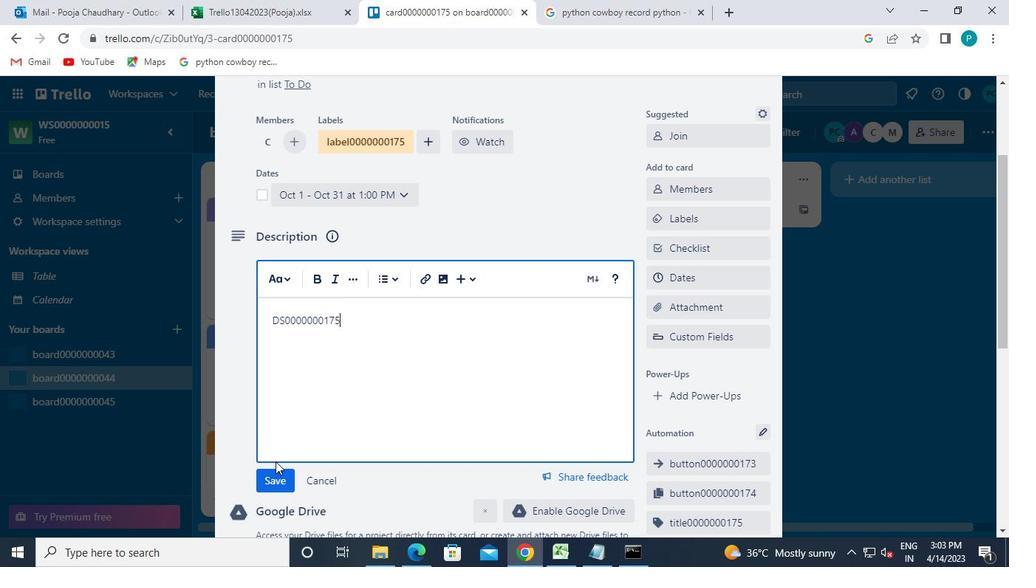 
Action: Mouse pressed left at (271, 477)
Screenshot: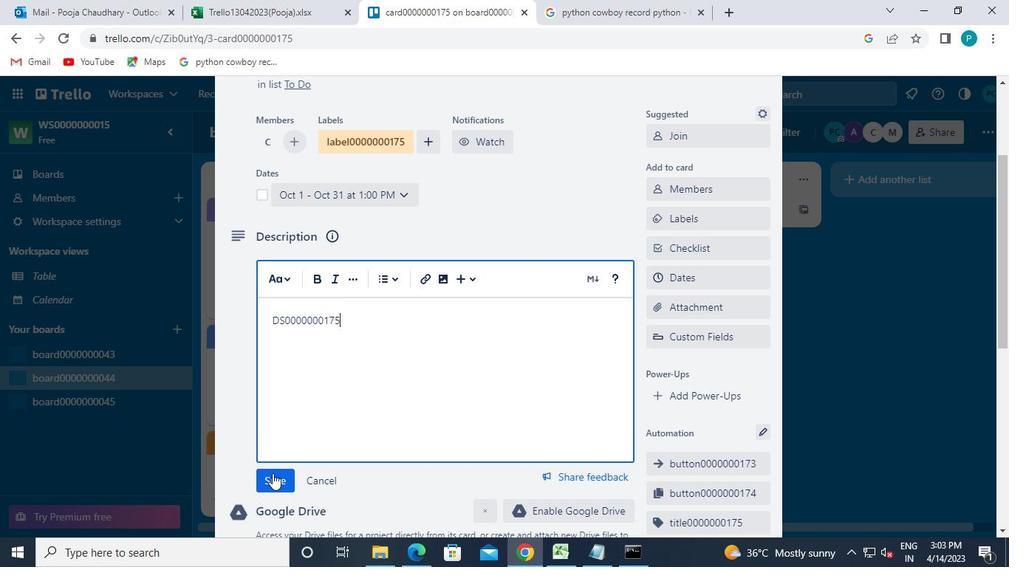 
Action: Mouse moved to (319, 371)
Screenshot: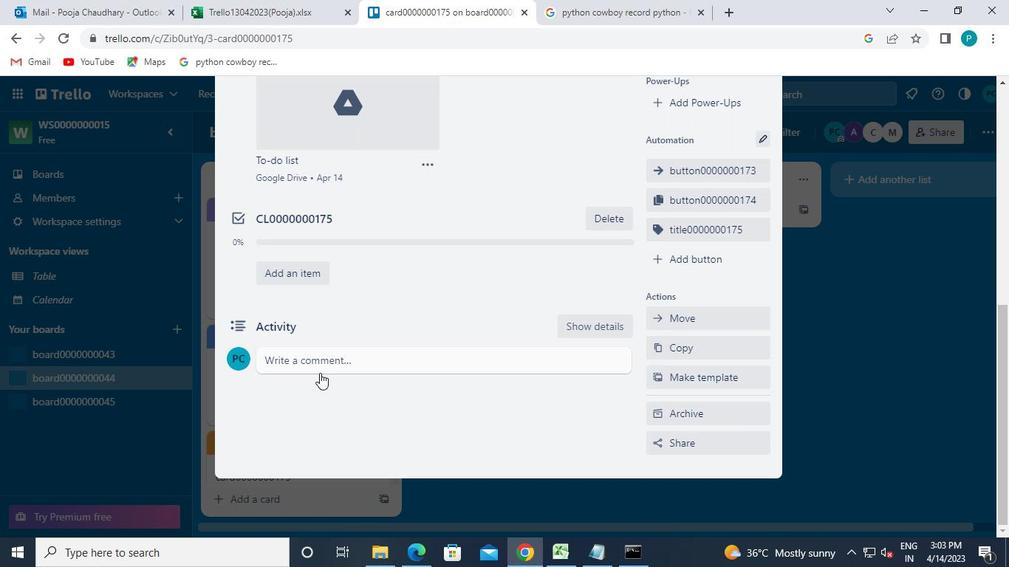 
Action: Mouse pressed left at (319, 371)
Screenshot: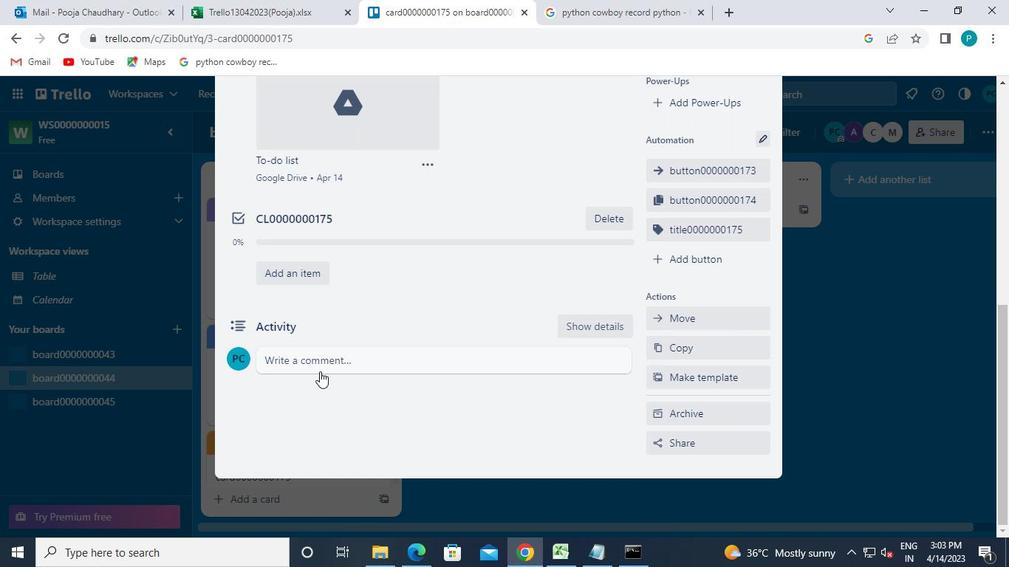 
Action: Mouse moved to (325, 370)
Screenshot: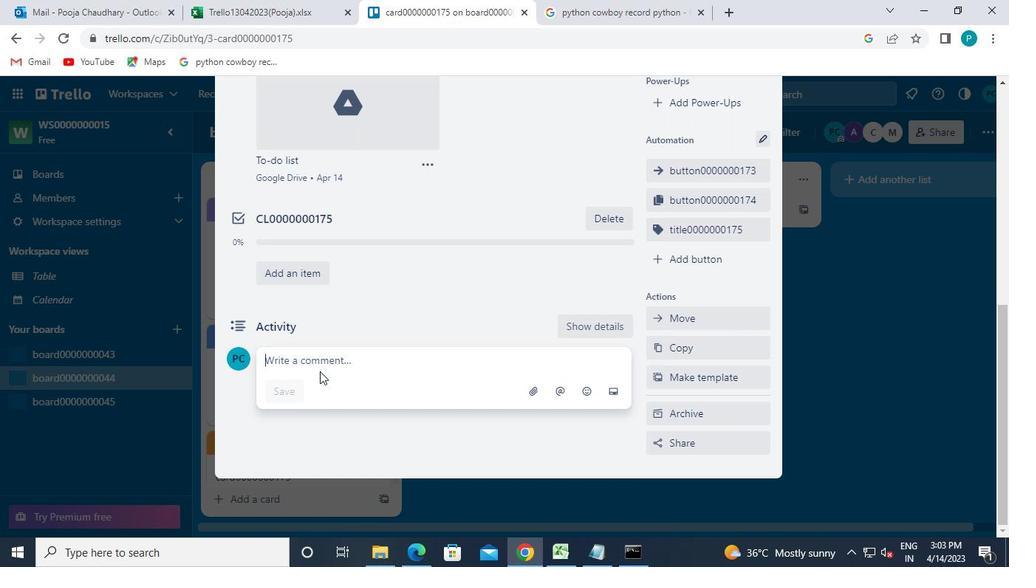 
Action: Keyboard c
Screenshot: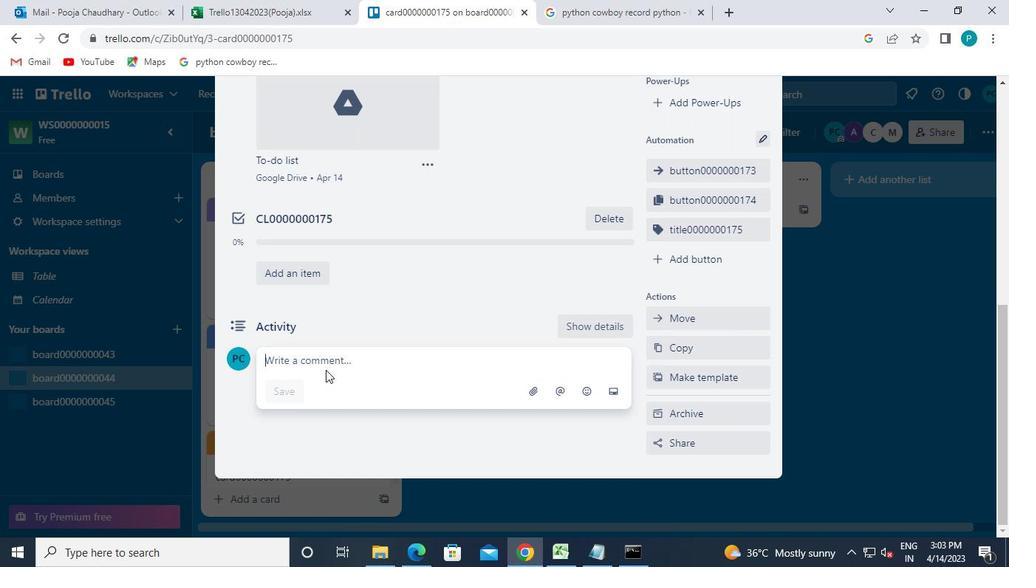 
Action: Keyboard m
Screenshot: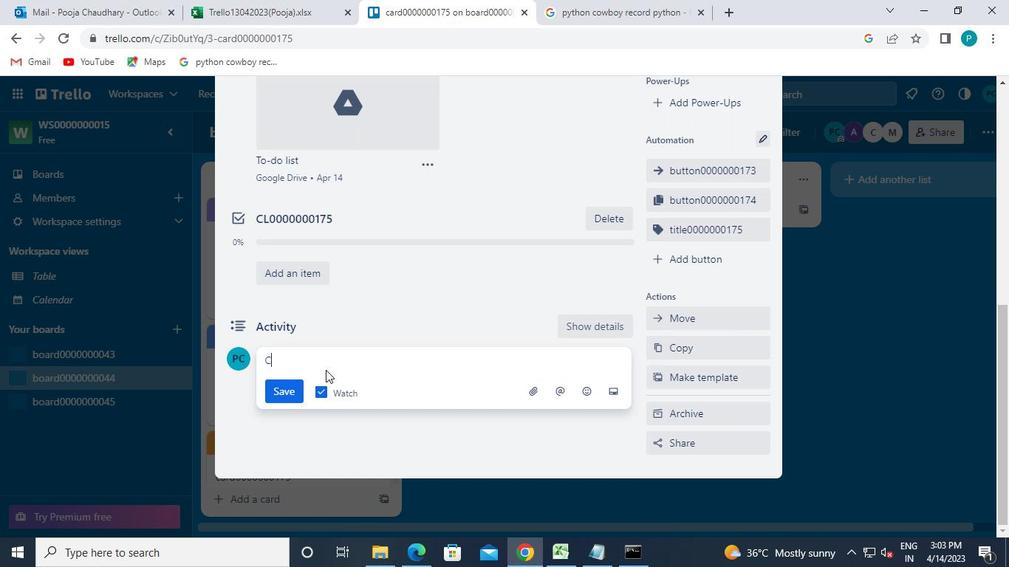 
Action: Keyboard 0
Screenshot: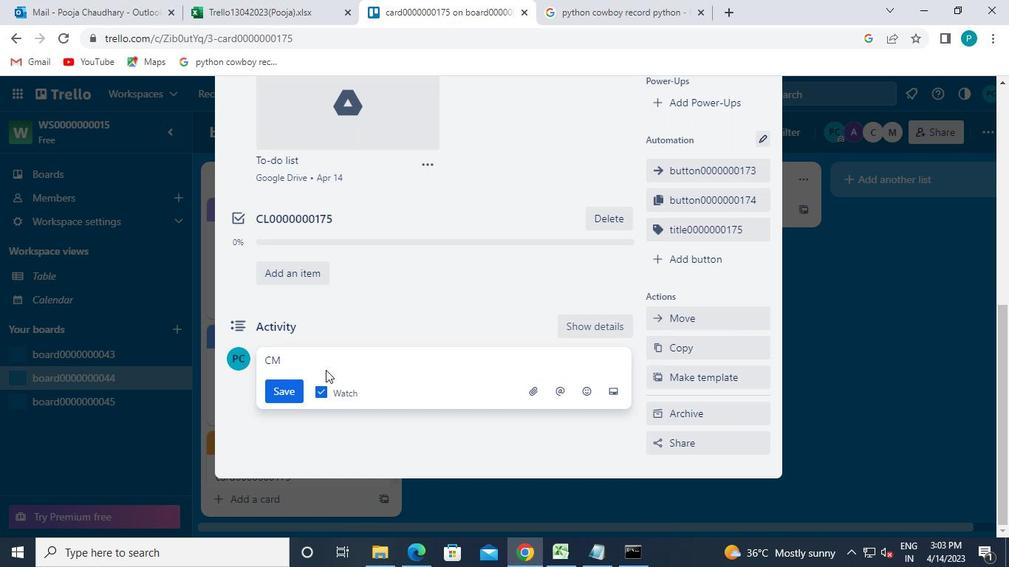
Action: Keyboard 0
Screenshot: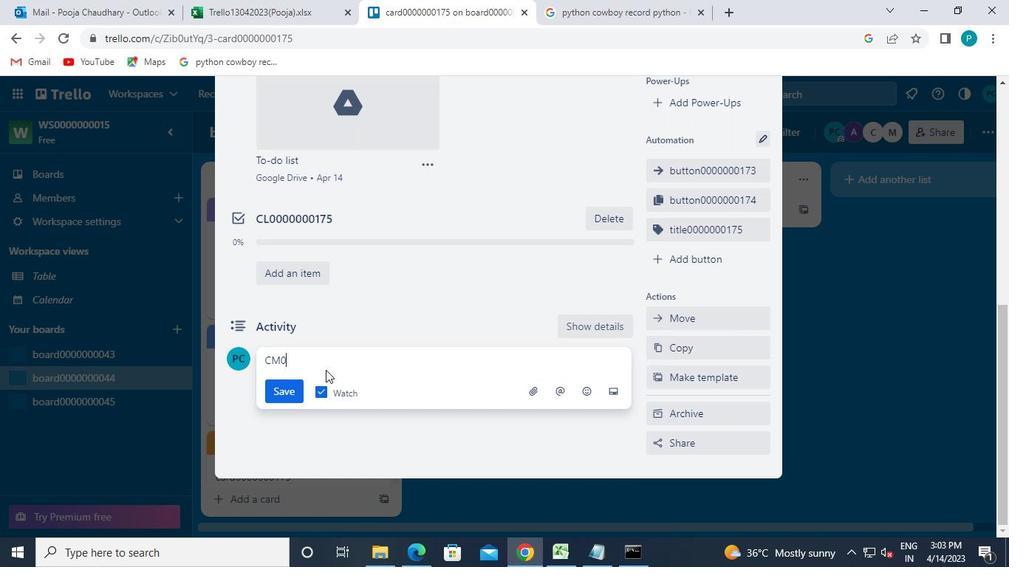 
Action: Keyboard 0
Screenshot: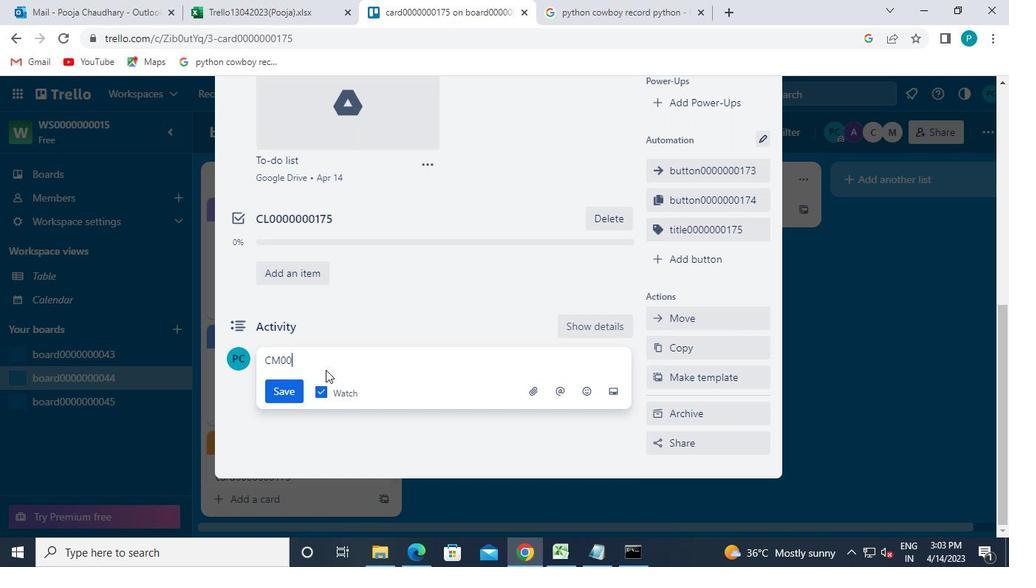 
Action: Keyboard 0
Screenshot: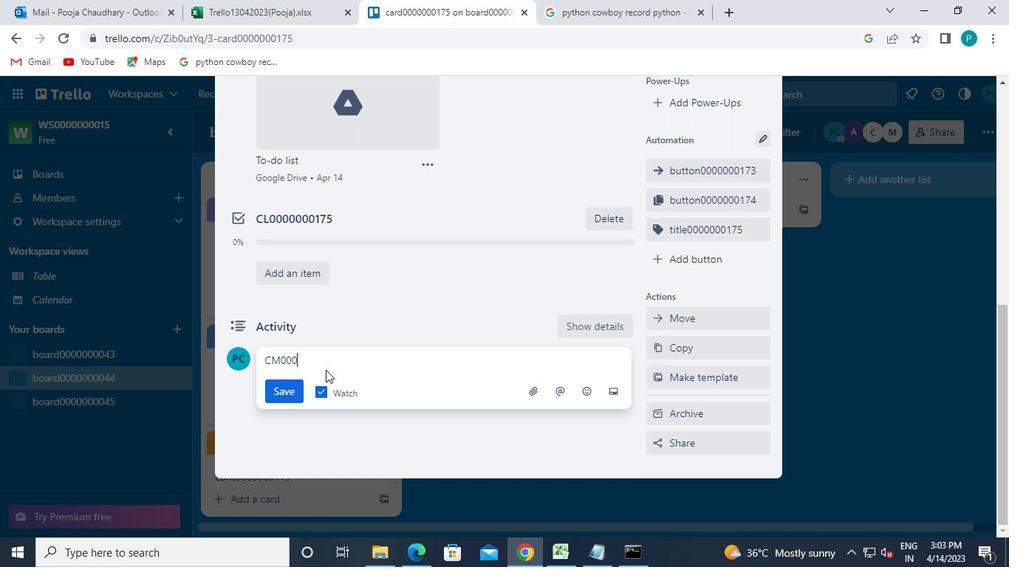 
Action: Keyboard 0
Screenshot: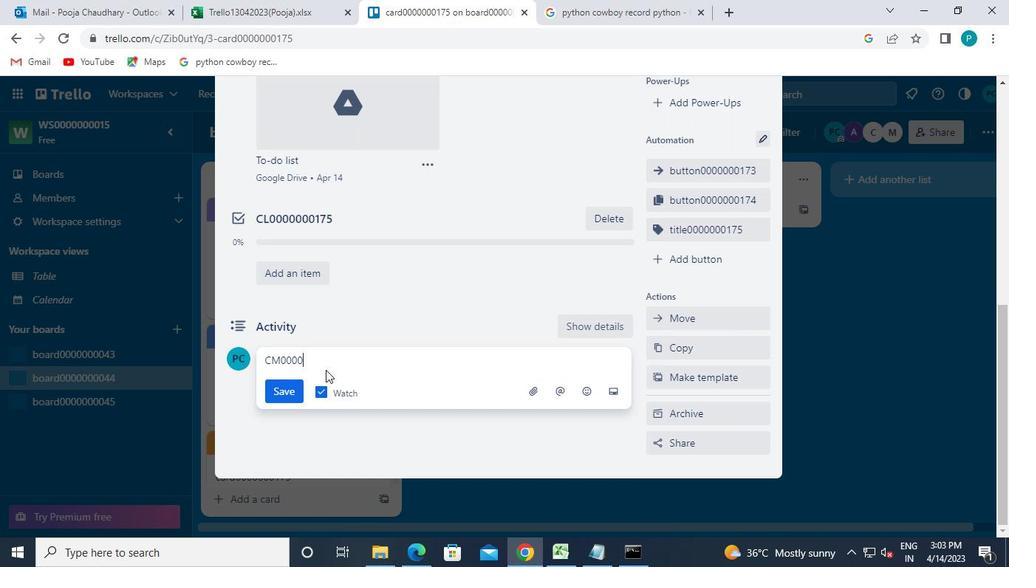 
Action: Keyboard 0
Screenshot: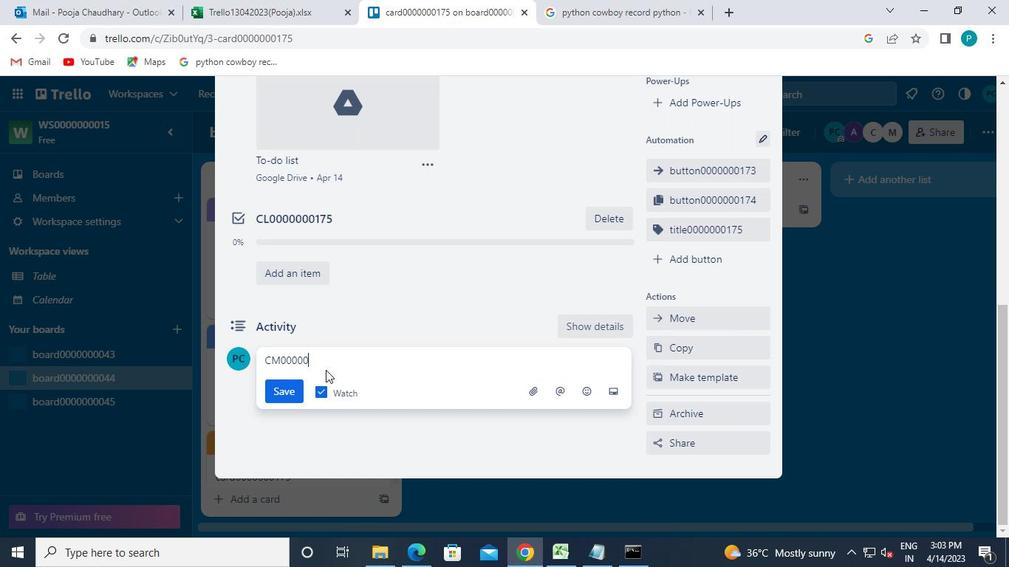 
Action: Keyboard 0
Screenshot: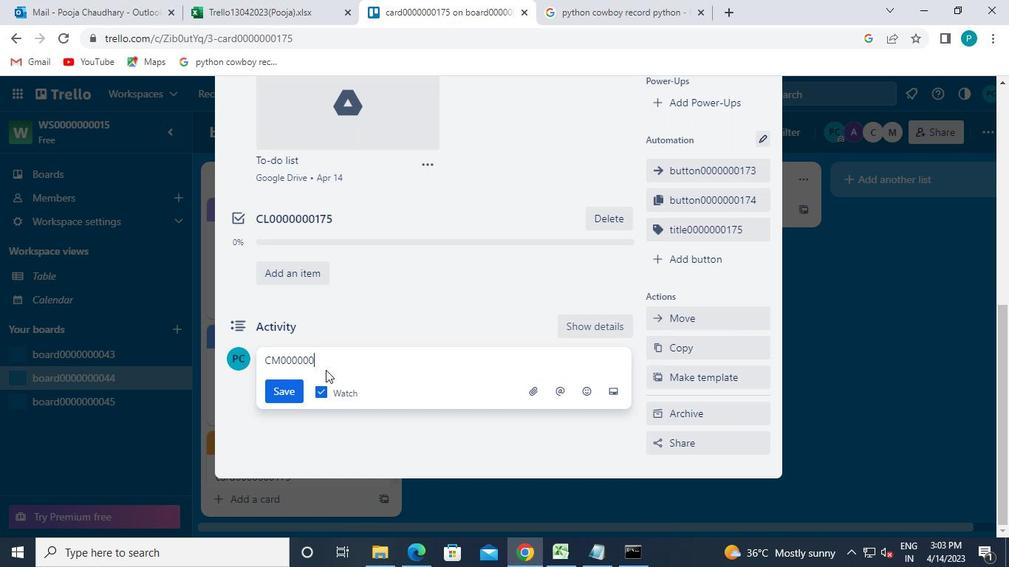 
Action: Keyboard 1
Screenshot: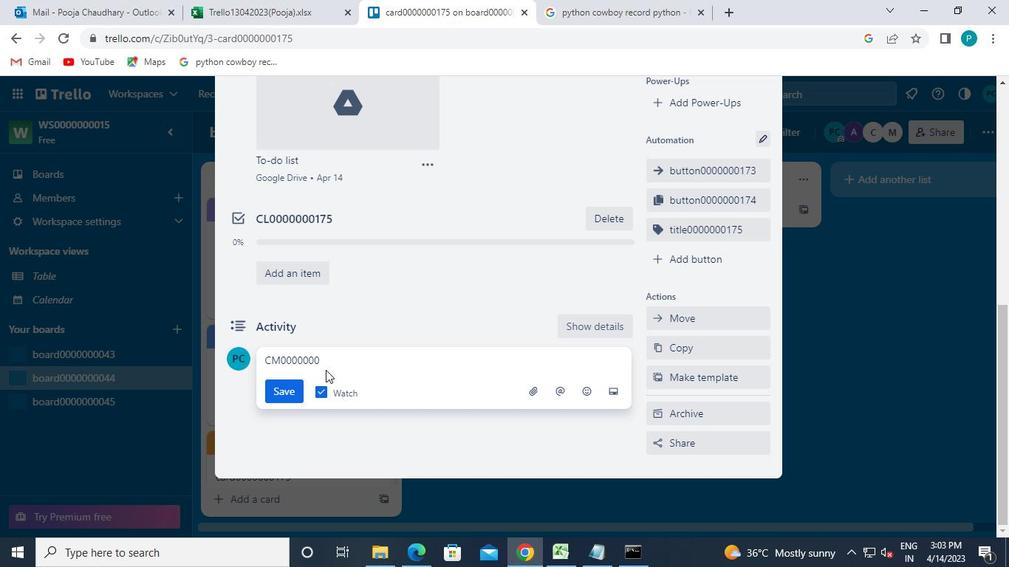 
Action: Keyboard 7
Screenshot: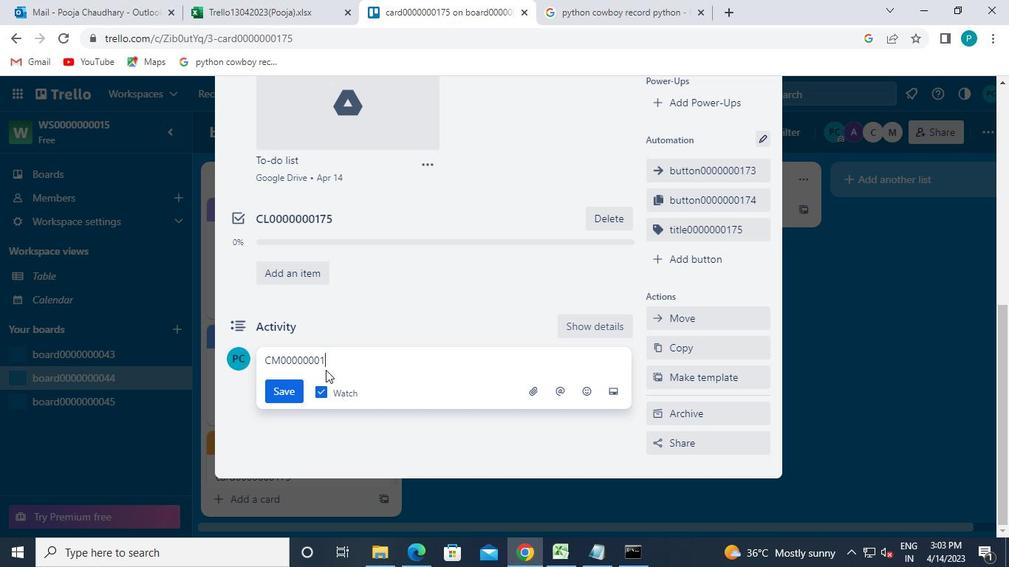 
Action: Keyboard 5
Screenshot: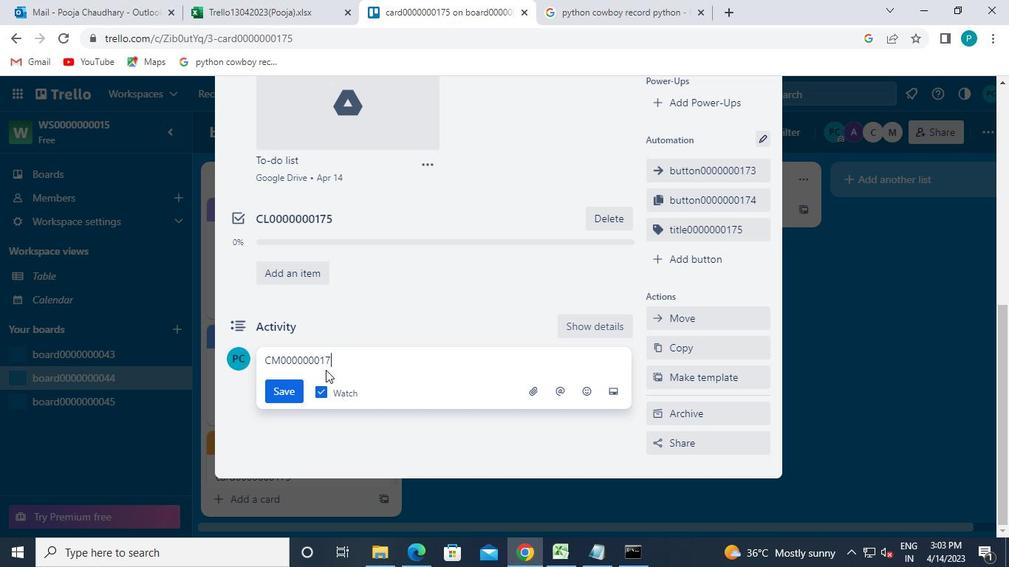 
Action: Mouse moved to (289, 388)
Screenshot: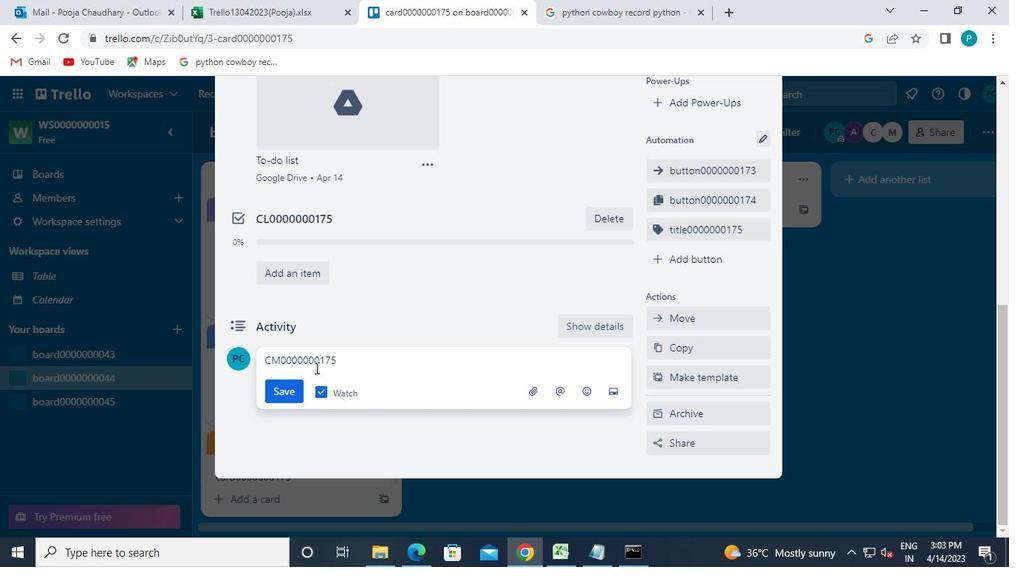 
Action: Mouse pressed left at (289, 388)
Screenshot: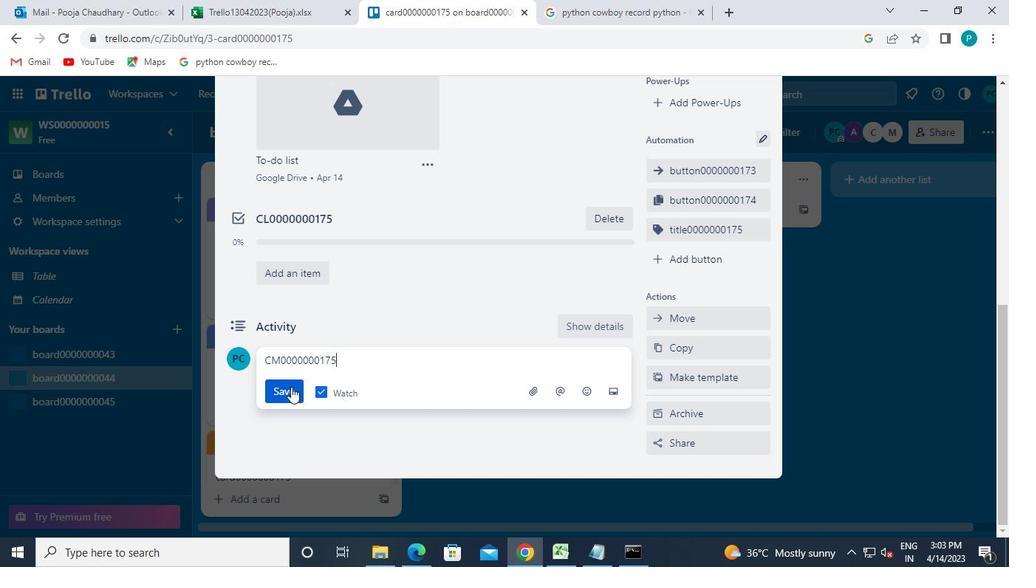
Action: Mouse moved to (699, 450)
Screenshot: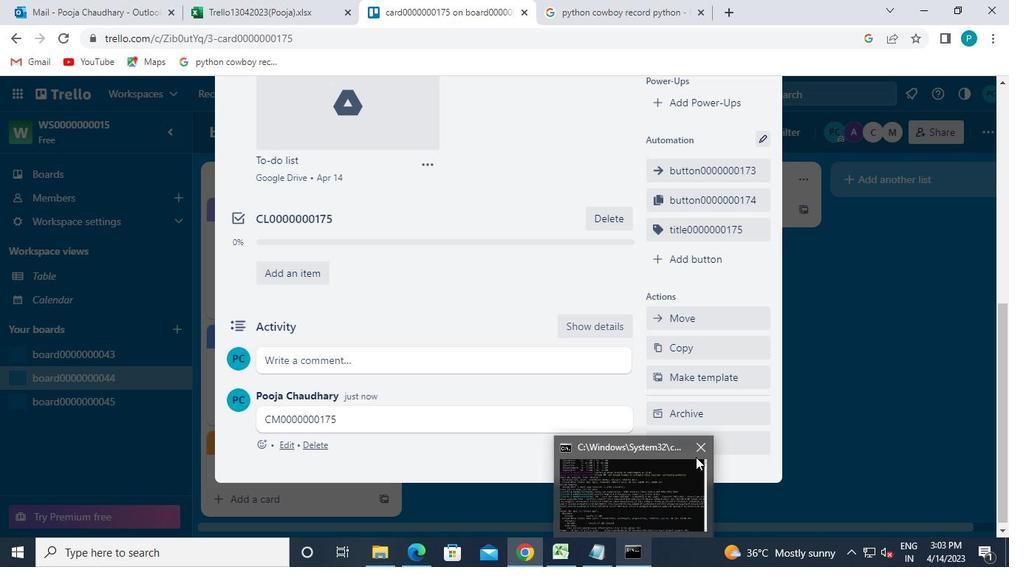 
Action: Mouse pressed left at (699, 450)
Screenshot: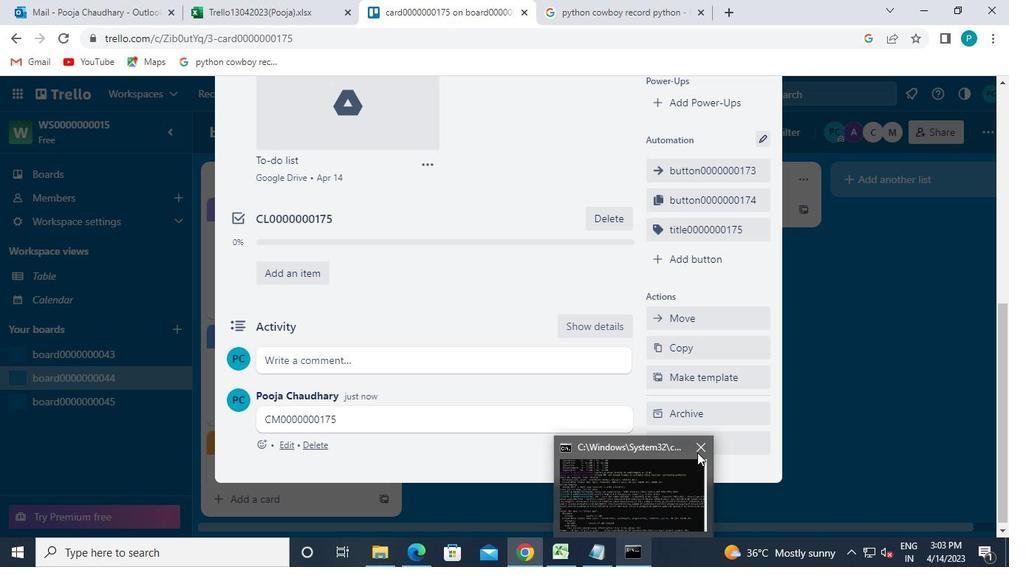
